 Task: Add a signature Joel Lee containing With gratitude and sincere wishes, Joel Lee to email address softage.8@softage.net and add a folder Blogging
Action: Mouse moved to (62, 119)
Screenshot: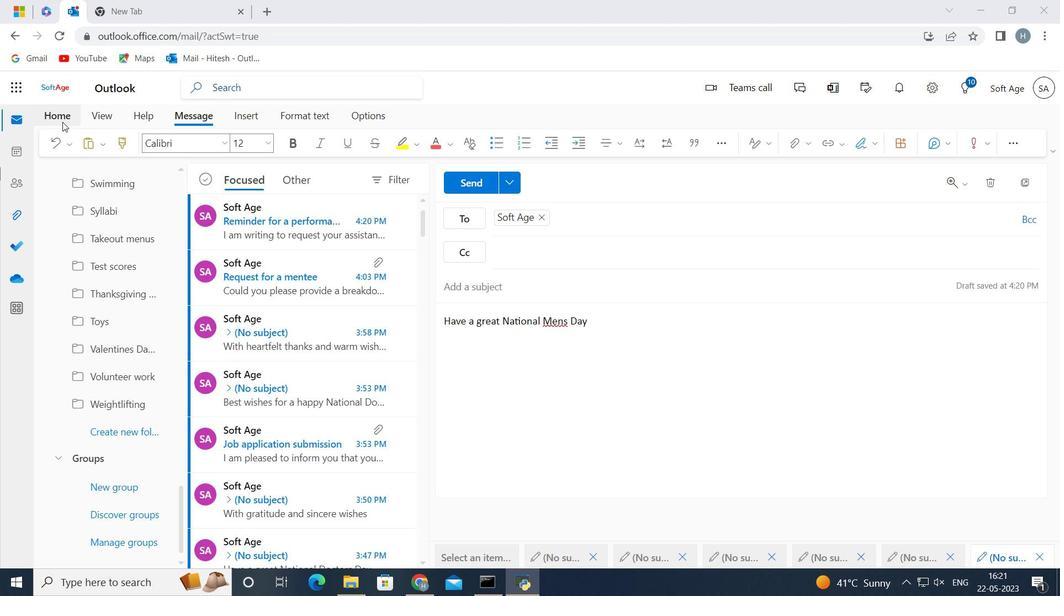 
Action: Mouse pressed left at (62, 119)
Screenshot: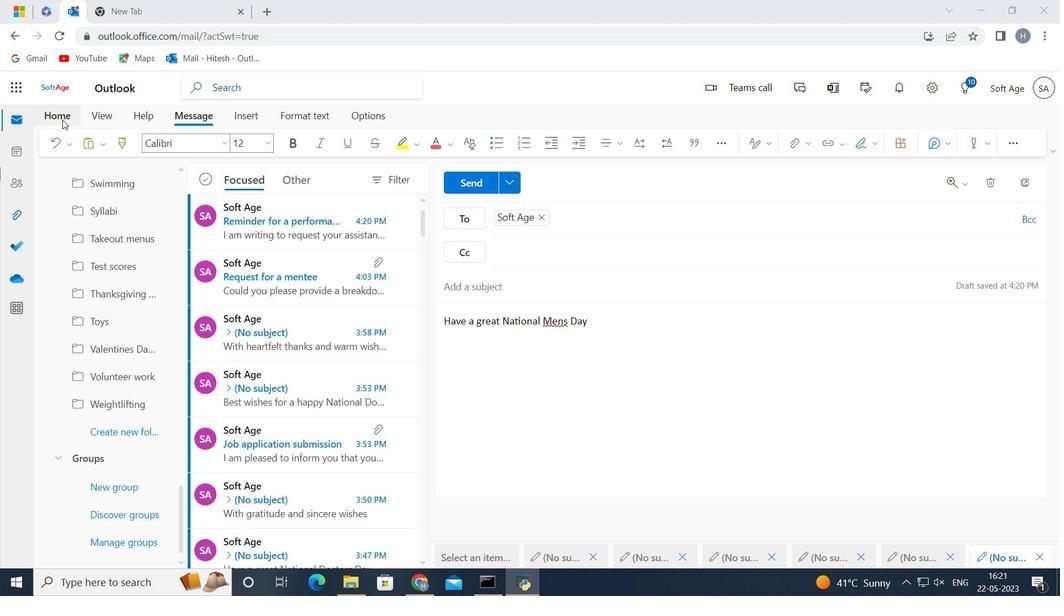 
Action: Mouse moved to (92, 145)
Screenshot: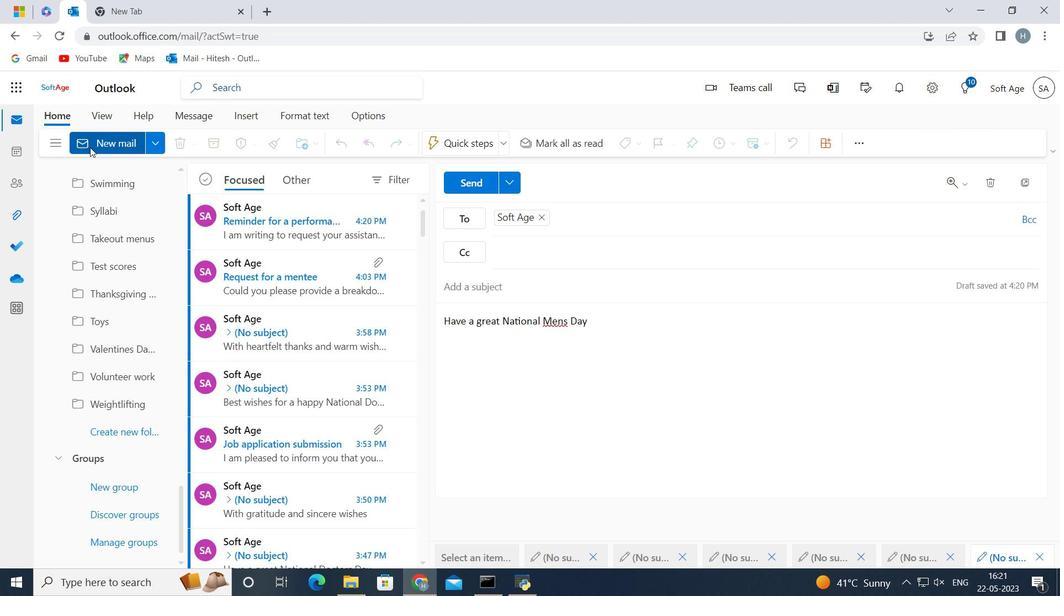 
Action: Mouse pressed left at (92, 145)
Screenshot: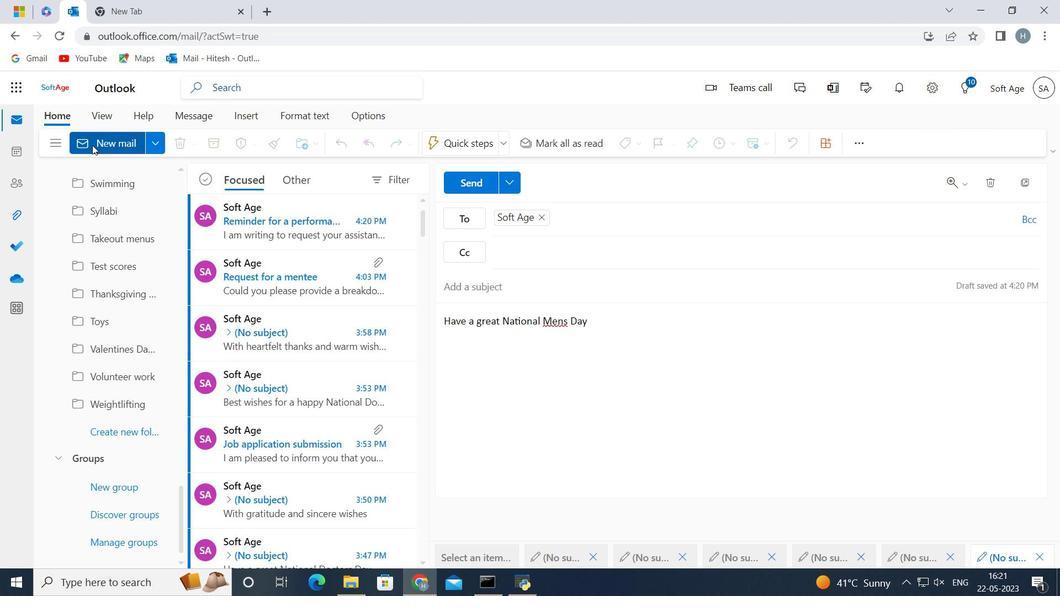 
Action: Mouse moved to (865, 143)
Screenshot: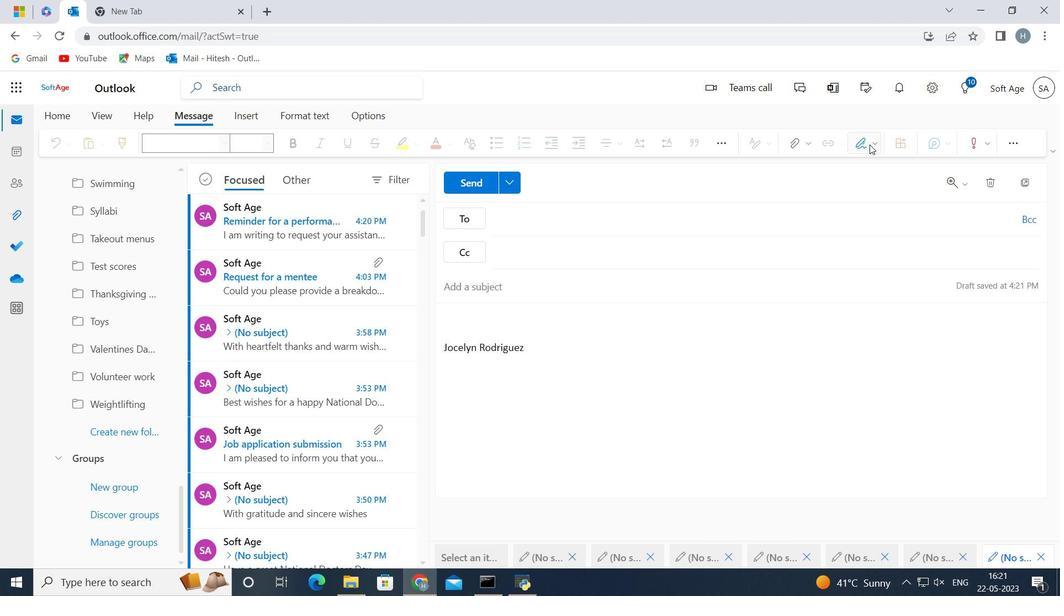 
Action: Mouse pressed left at (865, 143)
Screenshot: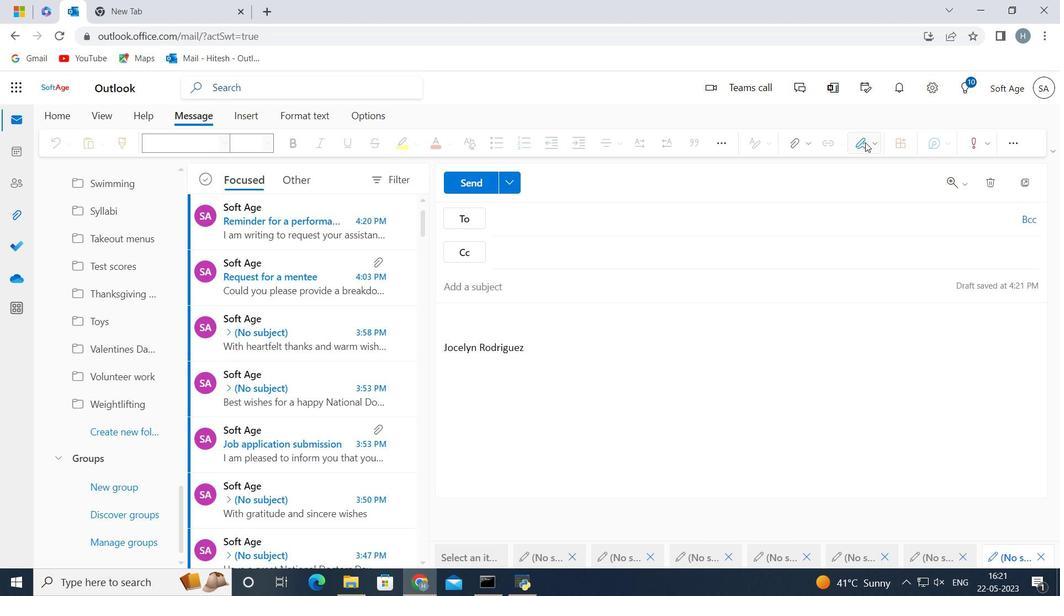
Action: Mouse moved to (833, 386)
Screenshot: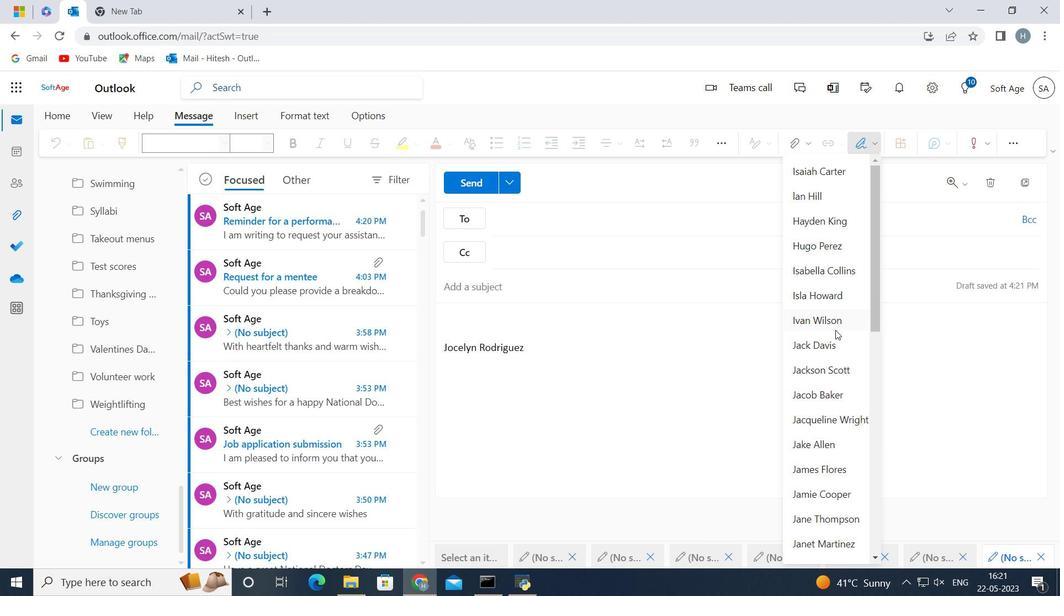 
Action: Mouse scrolled (833, 381) with delta (0, 0)
Screenshot: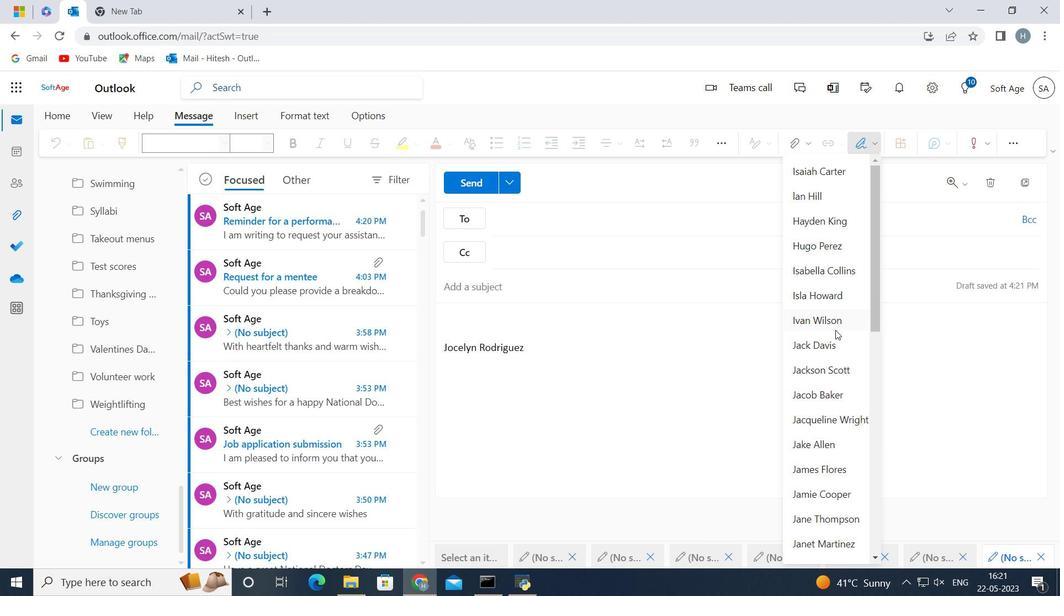 
Action: Mouse moved to (832, 392)
Screenshot: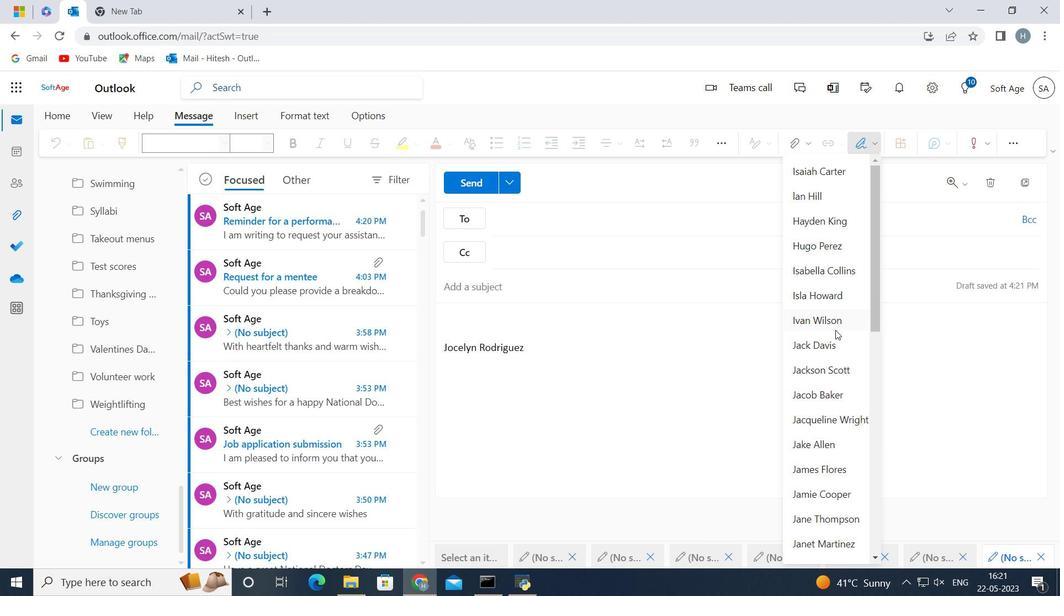 
Action: Mouse scrolled (832, 389) with delta (0, 0)
Screenshot: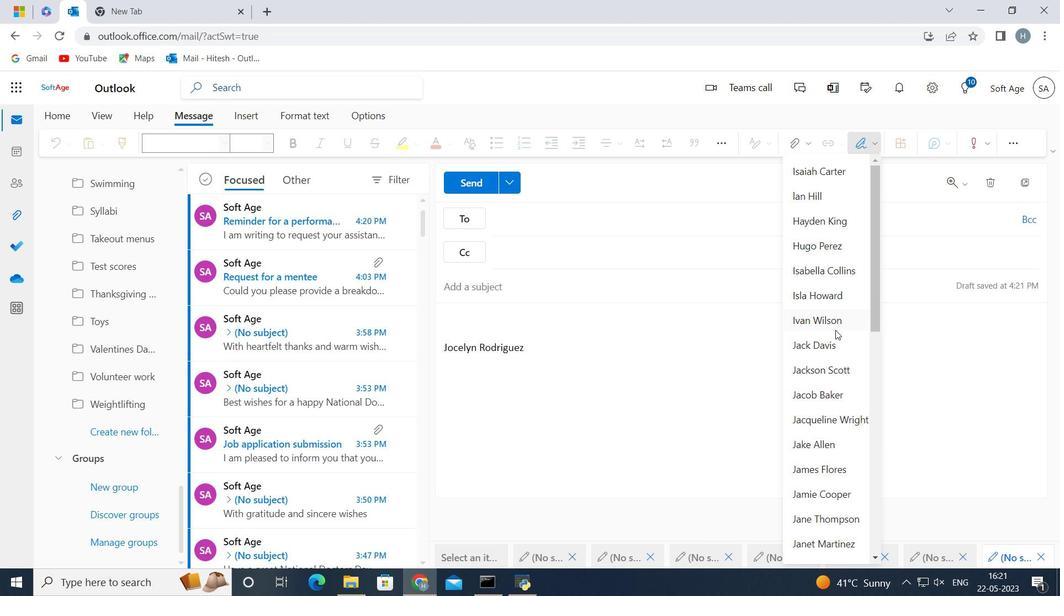 
Action: Mouse moved to (829, 406)
Screenshot: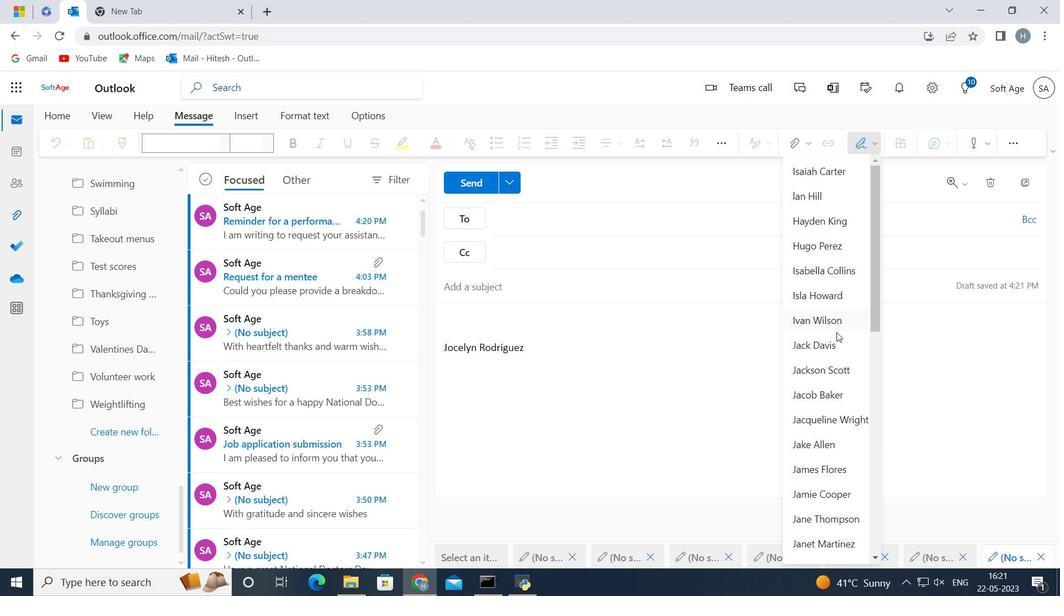 
Action: Mouse scrolled (831, 398) with delta (0, 0)
Screenshot: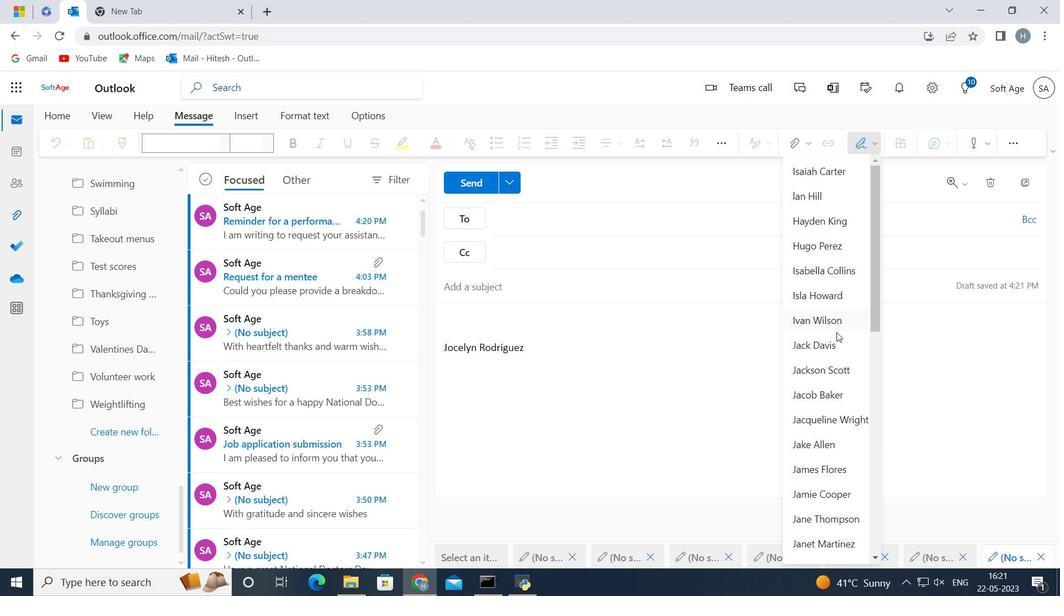 
Action: Mouse moved to (827, 411)
Screenshot: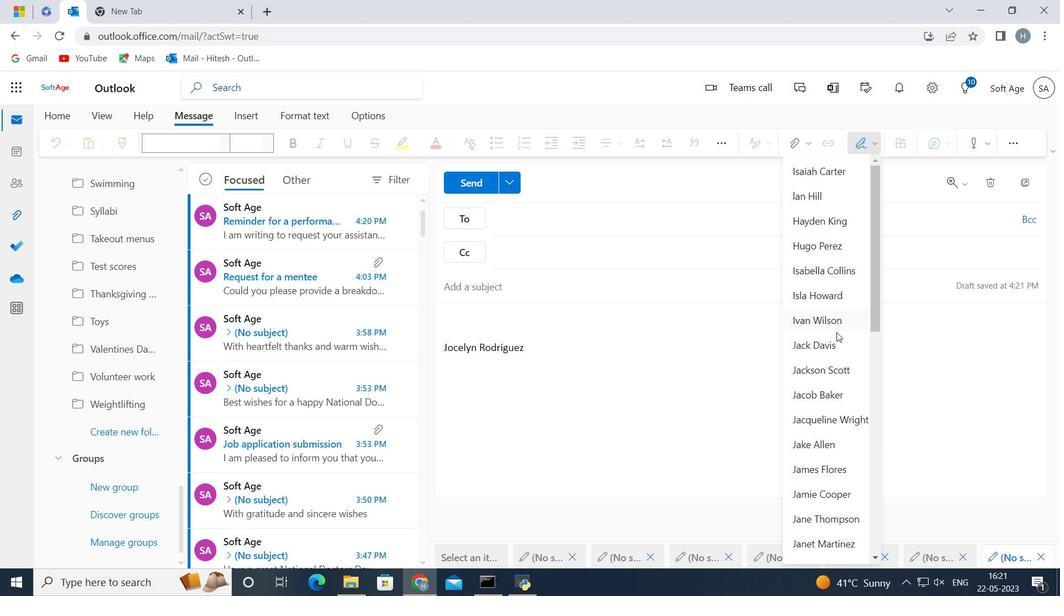 
Action: Mouse scrolled (829, 406) with delta (0, 0)
Screenshot: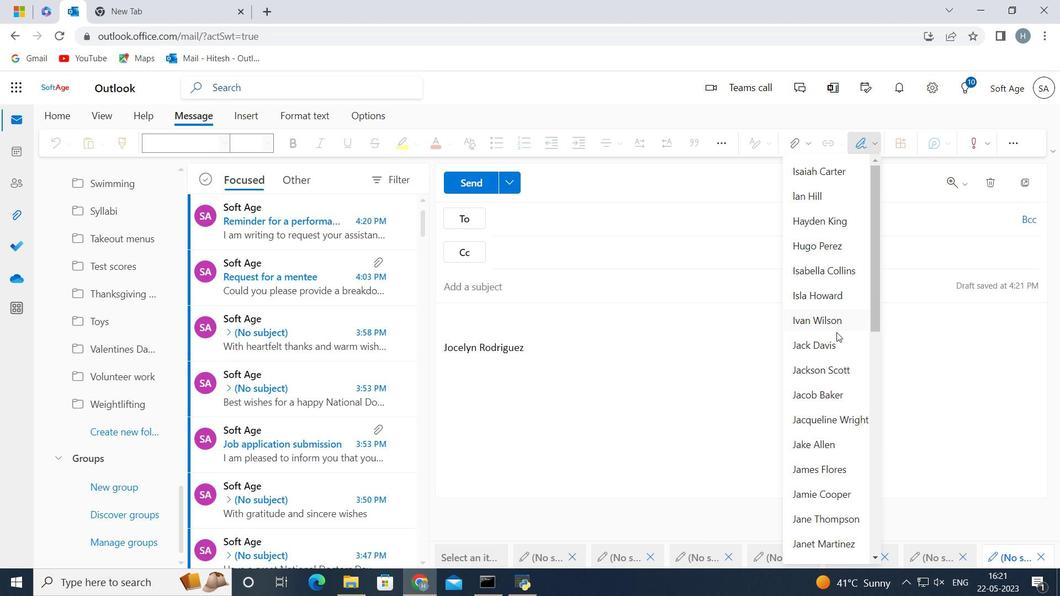 
Action: Mouse moved to (820, 438)
Screenshot: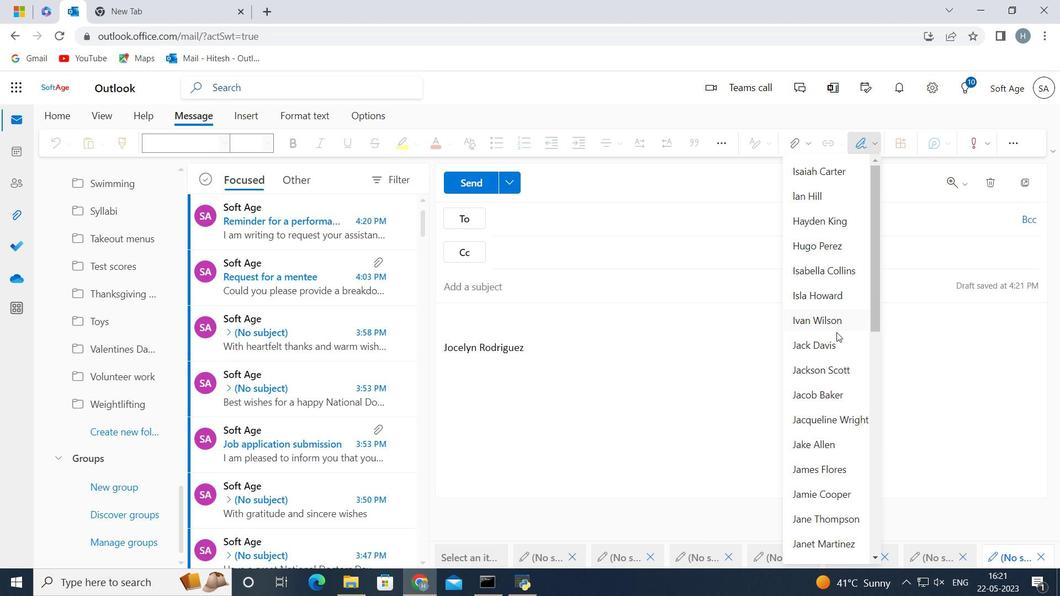 
Action: Mouse scrolled (826, 414) with delta (0, 0)
Screenshot: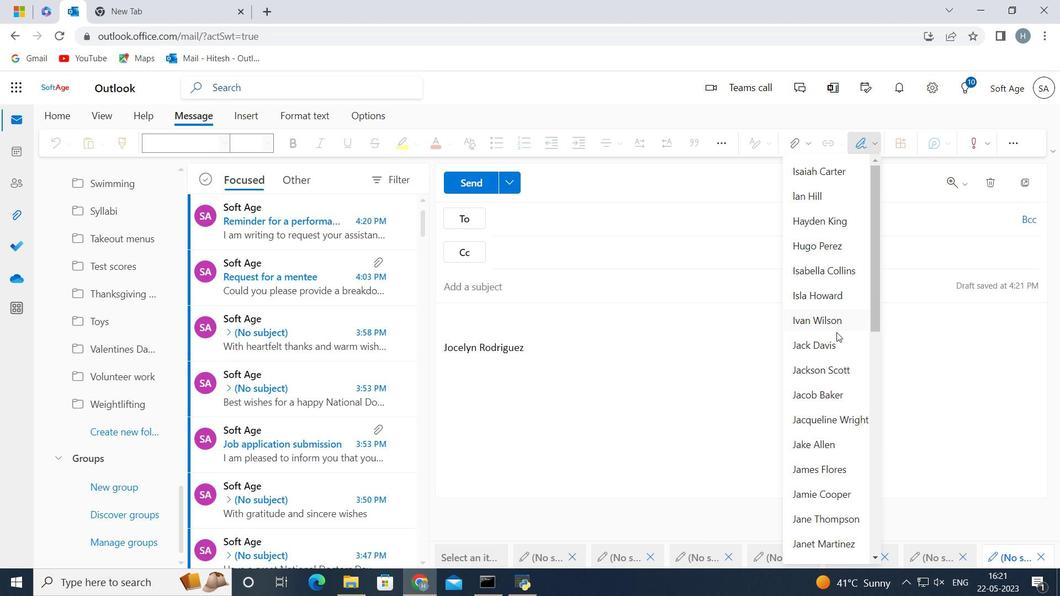 
Action: Mouse moved to (812, 496)
Screenshot: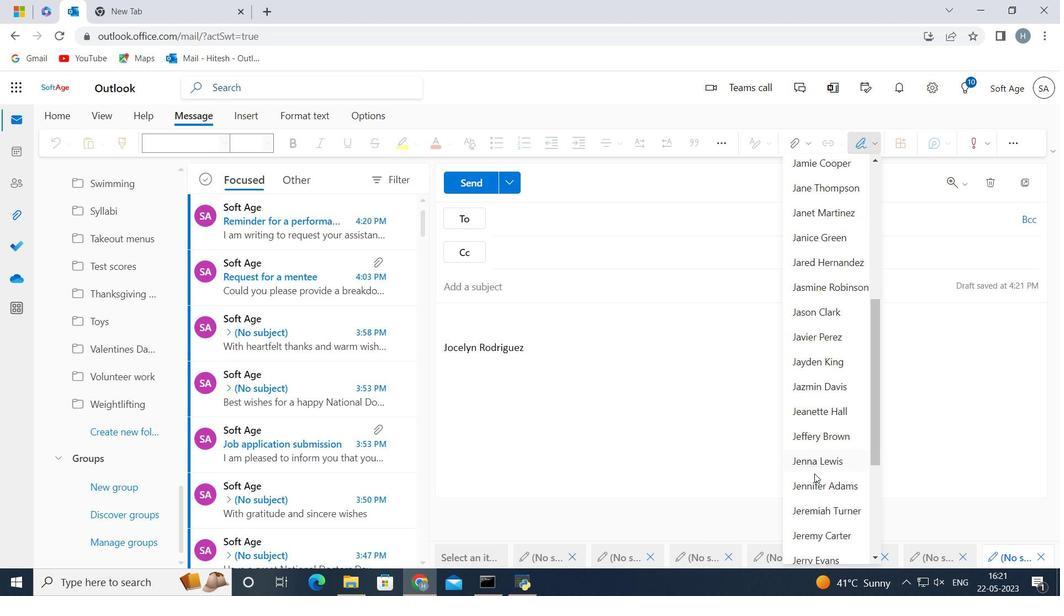 
Action: Mouse scrolled (812, 492) with delta (0, 0)
Screenshot: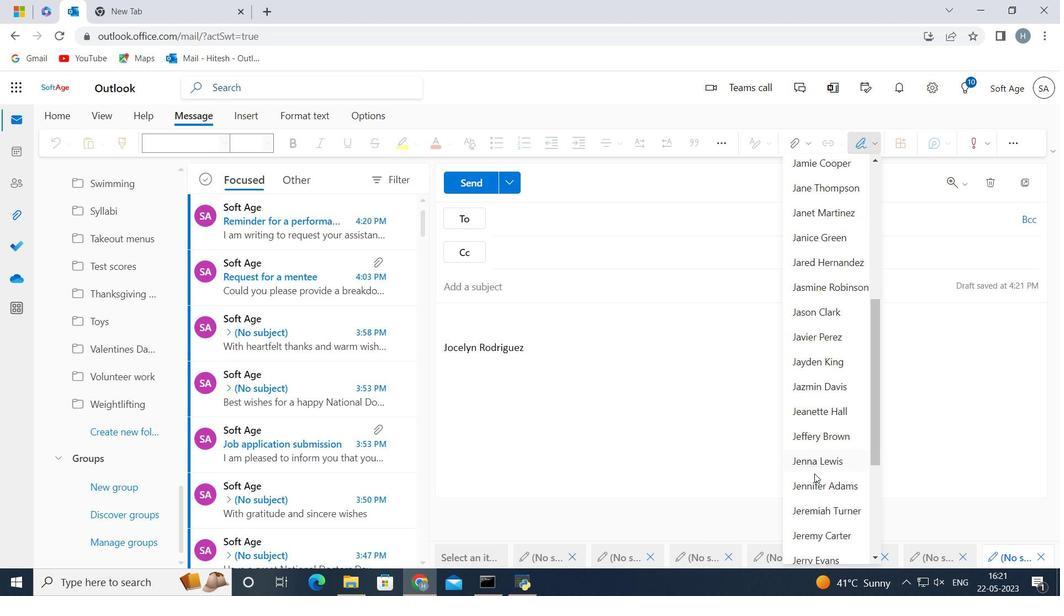 
Action: Mouse moved to (812, 499)
Screenshot: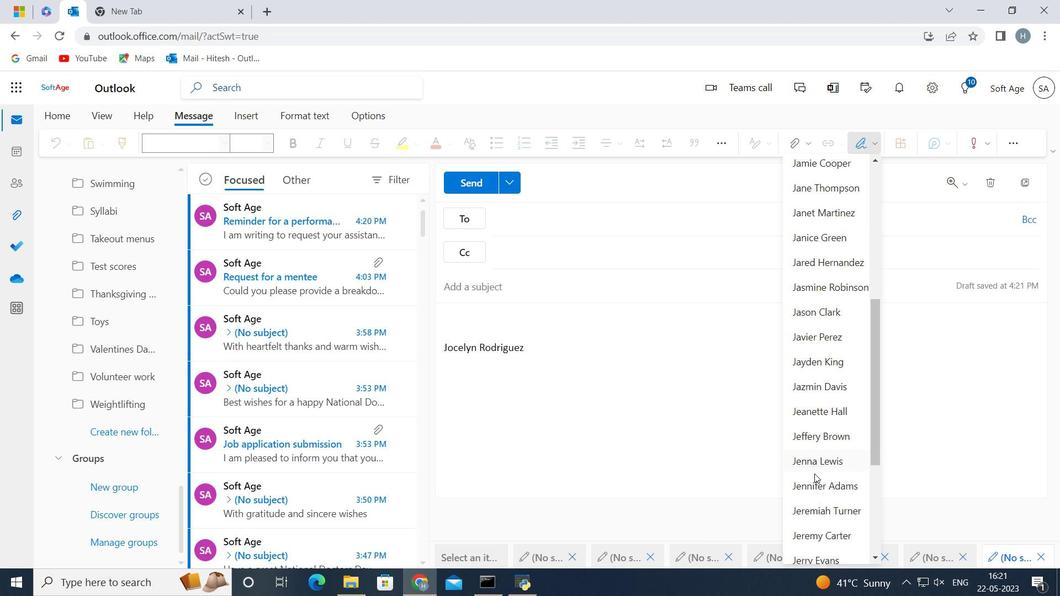 
Action: Mouse scrolled (812, 497) with delta (0, 0)
Screenshot: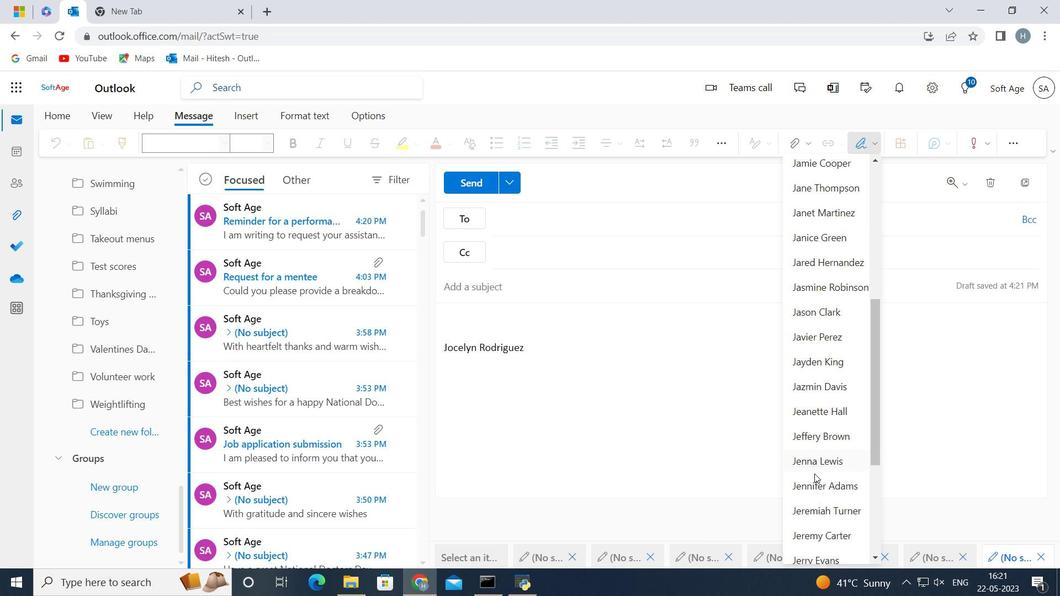 
Action: Mouse moved to (812, 502)
Screenshot: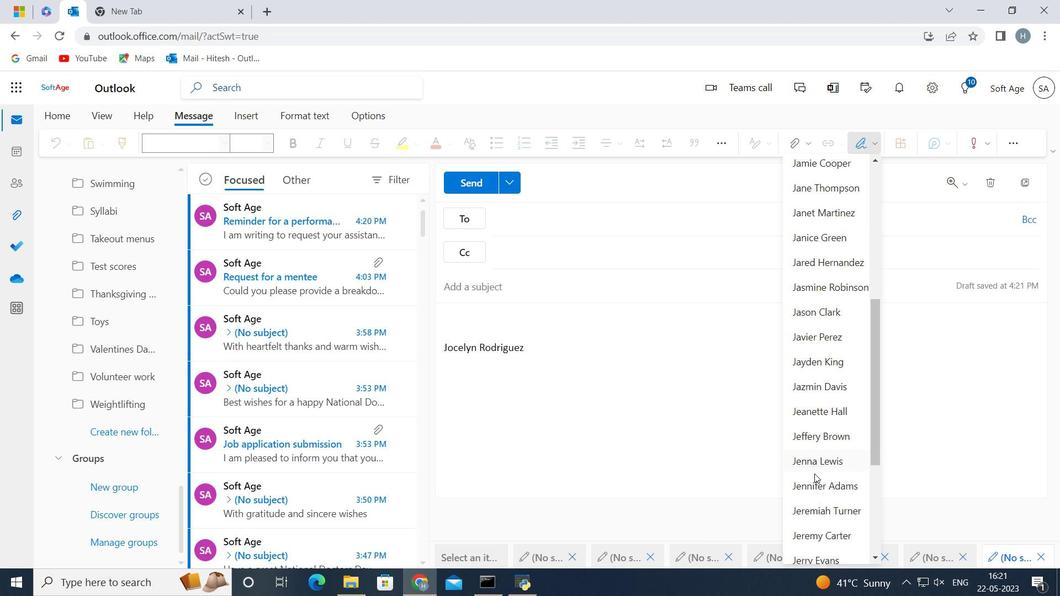 
Action: Mouse scrolled (812, 500) with delta (0, 0)
Screenshot: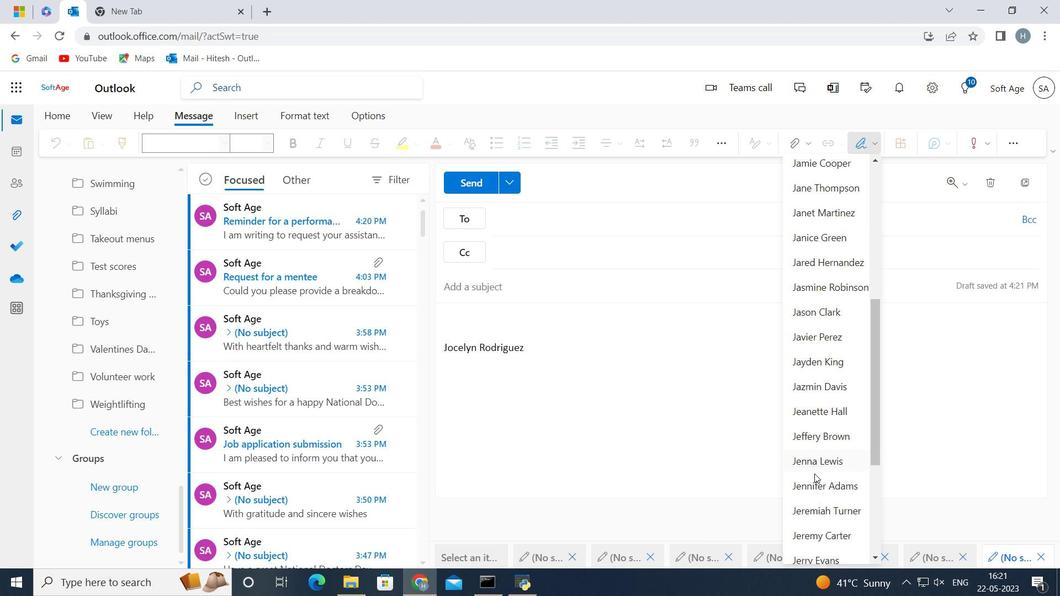 
Action: Mouse moved to (812, 503)
Screenshot: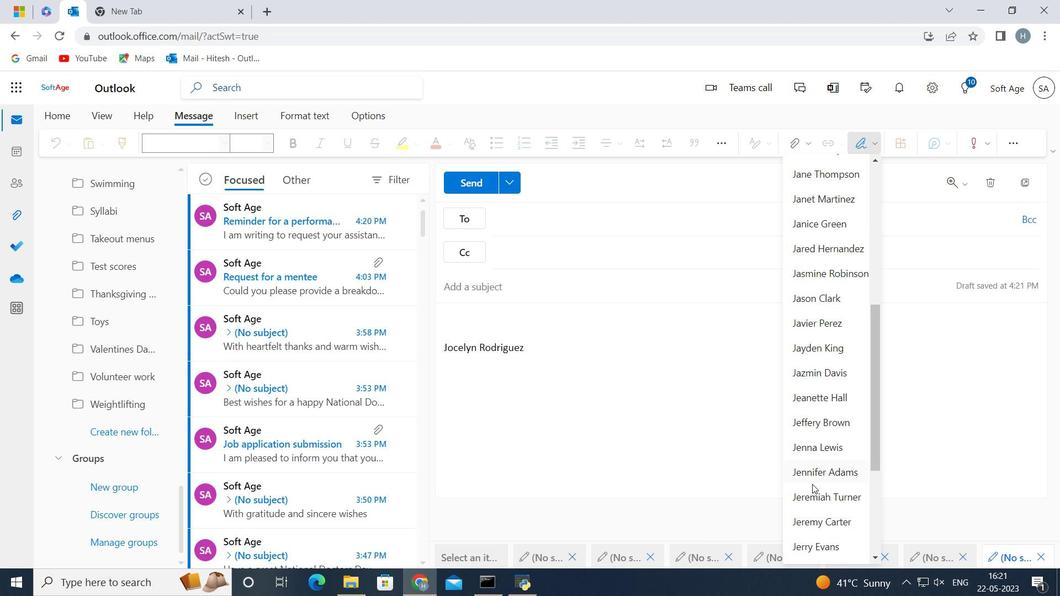 
Action: Mouse scrolled (812, 500) with delta (0, 0)
Screenshot: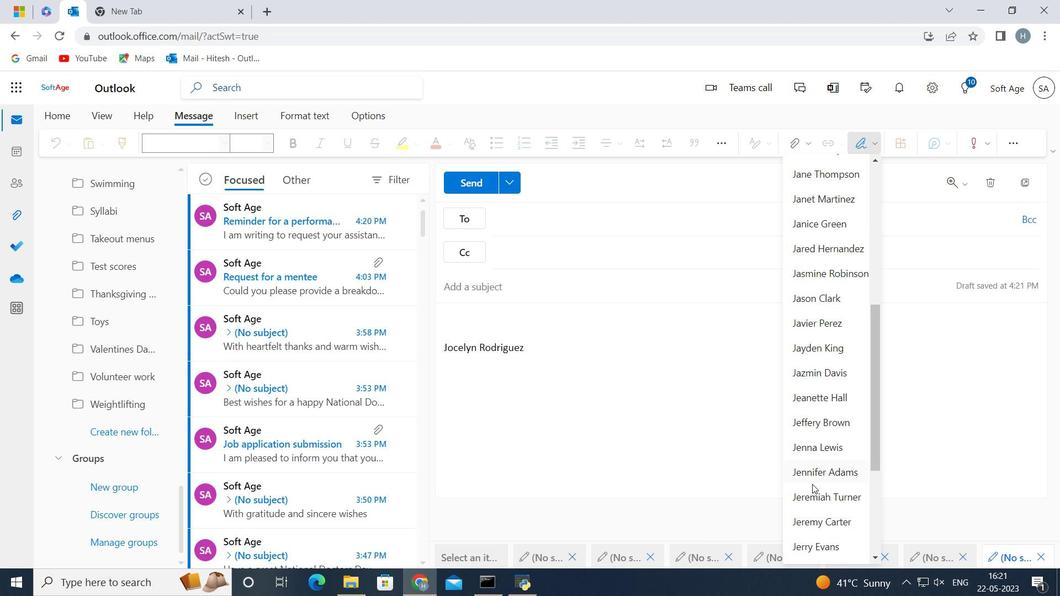 
Action: Mouse moved to (812, 503)
Screenshot: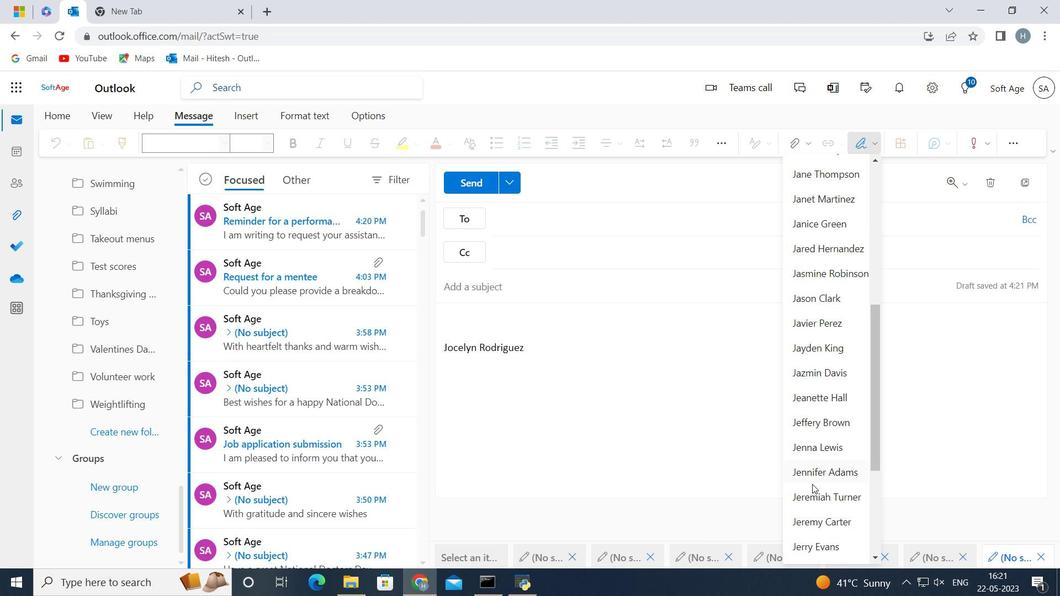 
Action: Mouse scrolled (812, 501) with delta (0, 0)
Screenshot: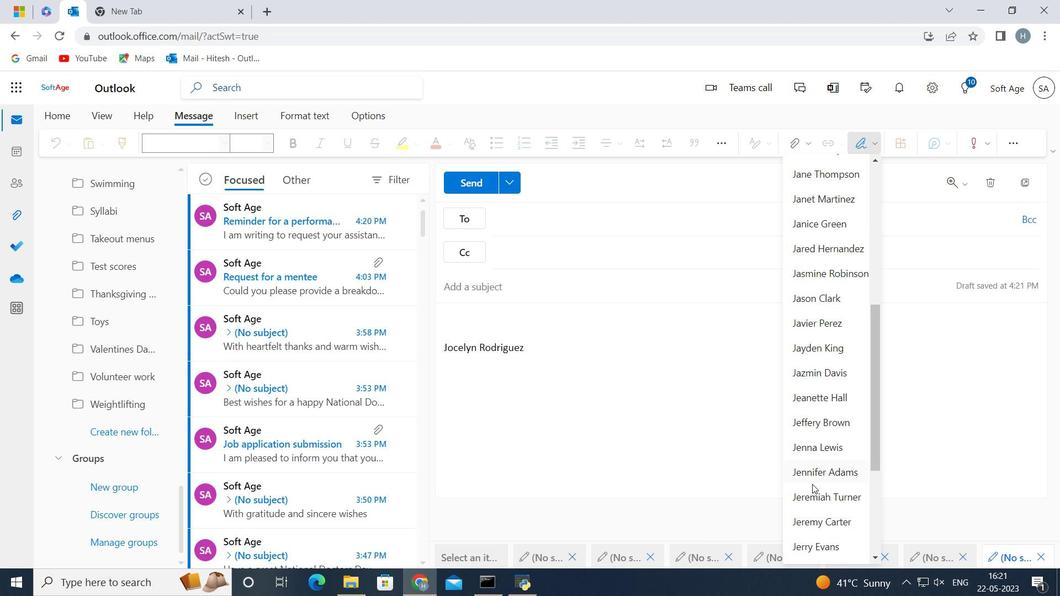 
Action: Mouse moved to (811, 506)
Screenshot: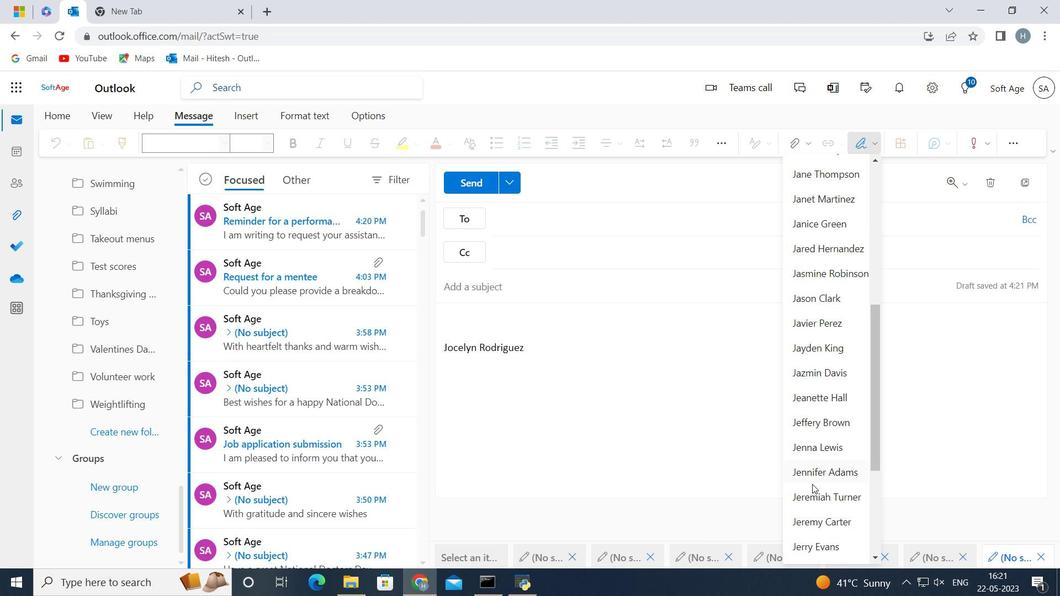 
Action: Mouse scrolled (812, 503) with delta (0, 0)
Screenshot: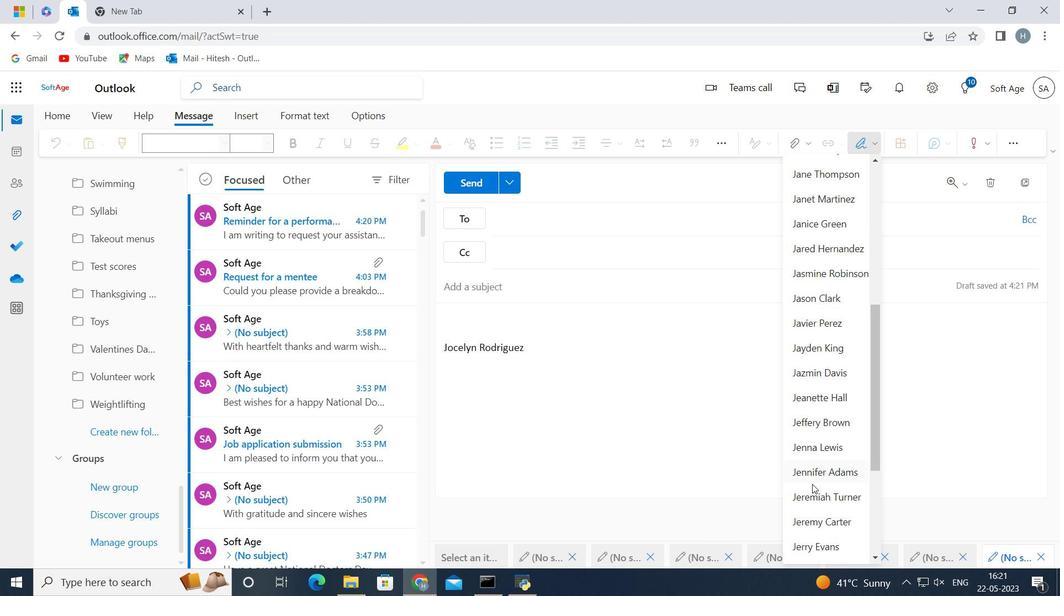 
Action: Mouse moved to (811, 524)
Screenshot: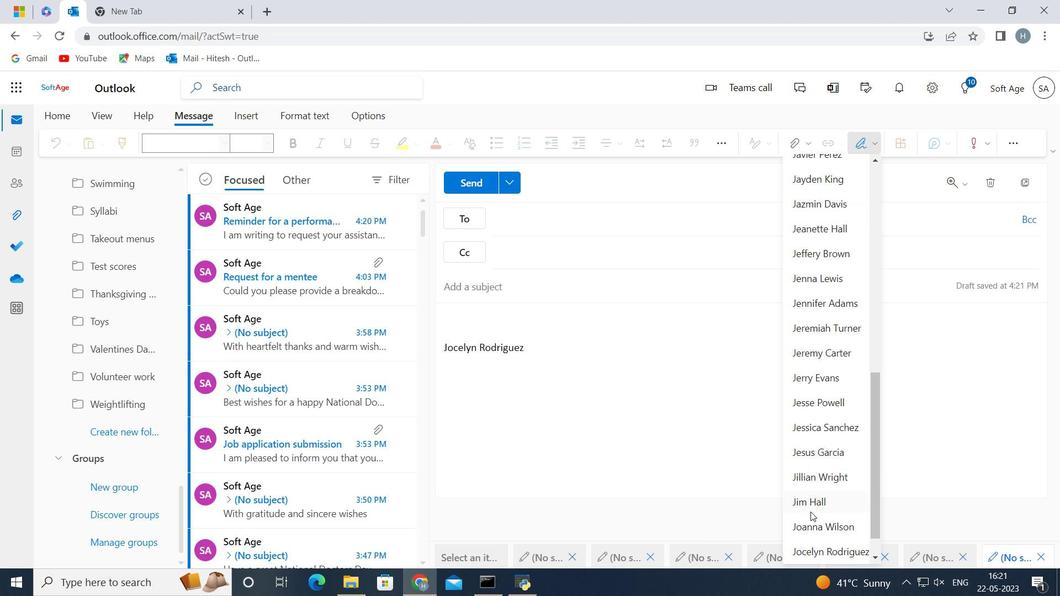 
Action: Mouse scrolled (811, 522) with delta (0, 0)
Screenshot: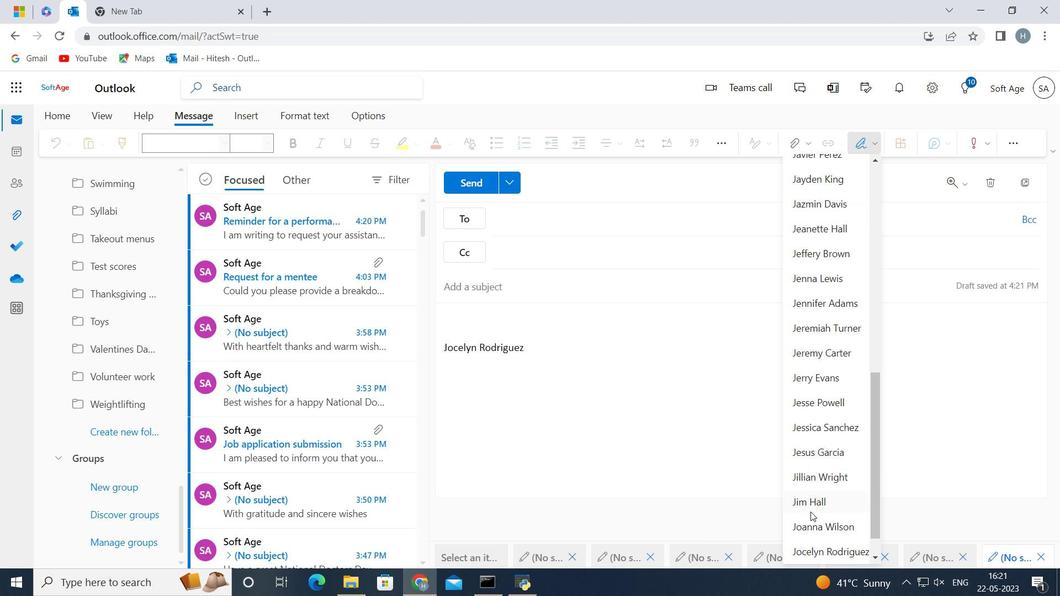 
Action: Mouse moved to (811, 525)
Screenshot: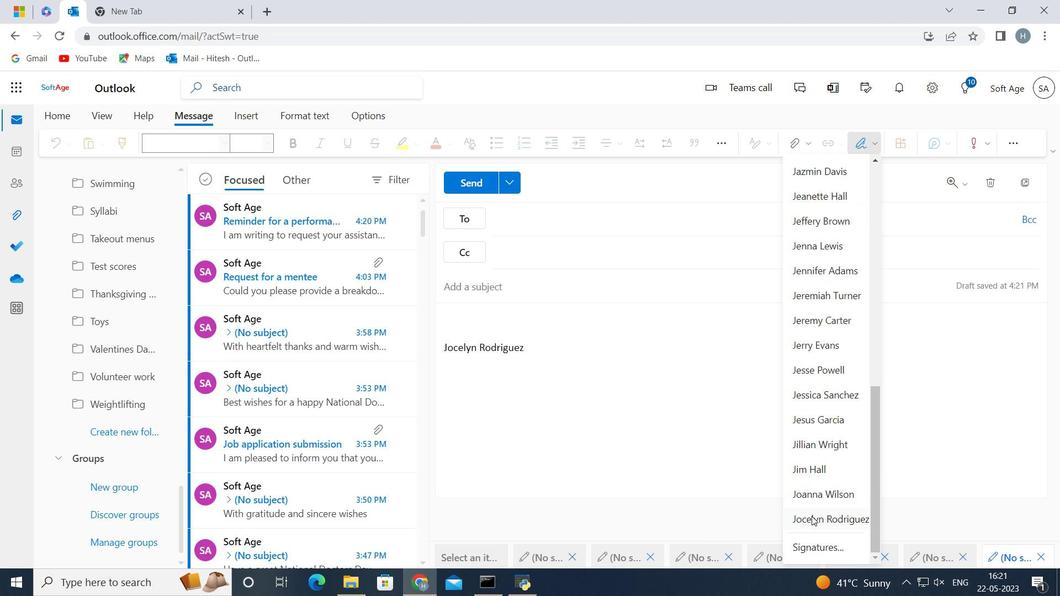 
Action: Mouse scrolled (811, 524) with delta (0, 0)
Screenshot: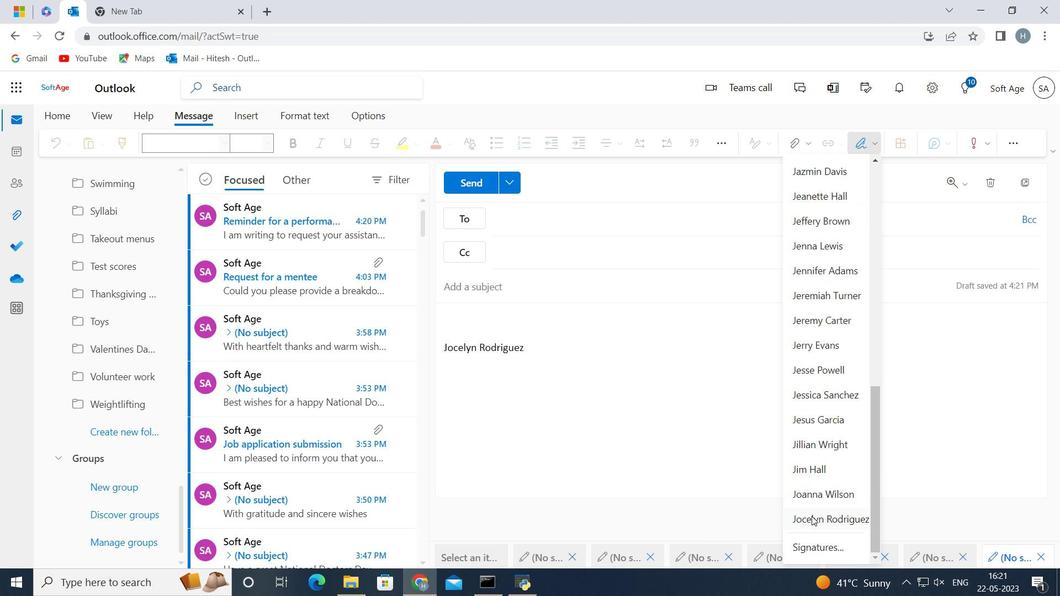 
Action: Mouse moved to (812, 527)
Screenshot: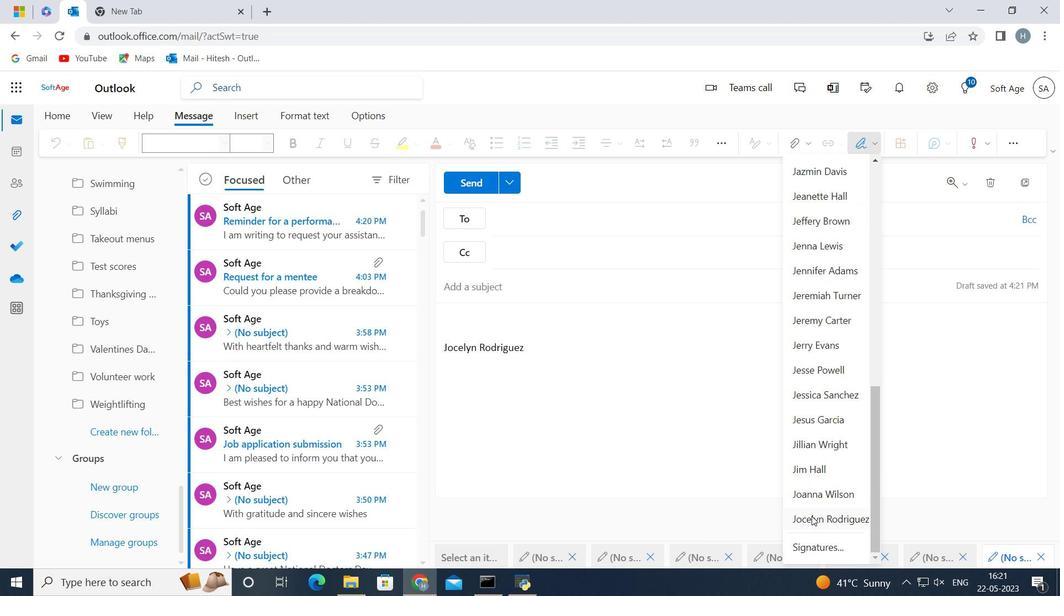 
Action: Mouse scrolled (811, 525) with delta (0, 0)
Screenshot: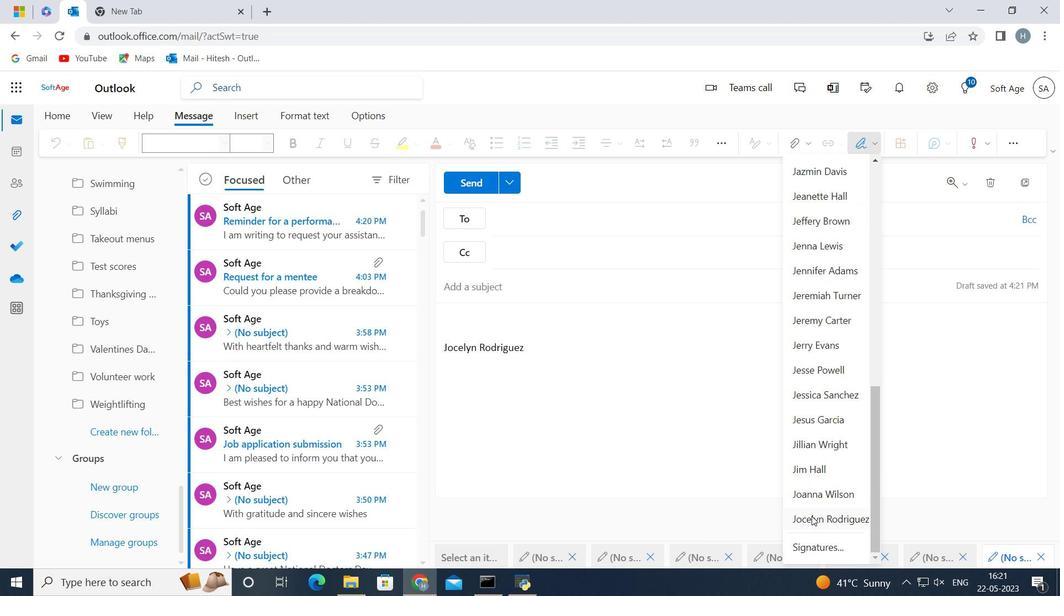 
Action: Mouse scrolled (812, 527) with delta (0, 0)
Screenshot: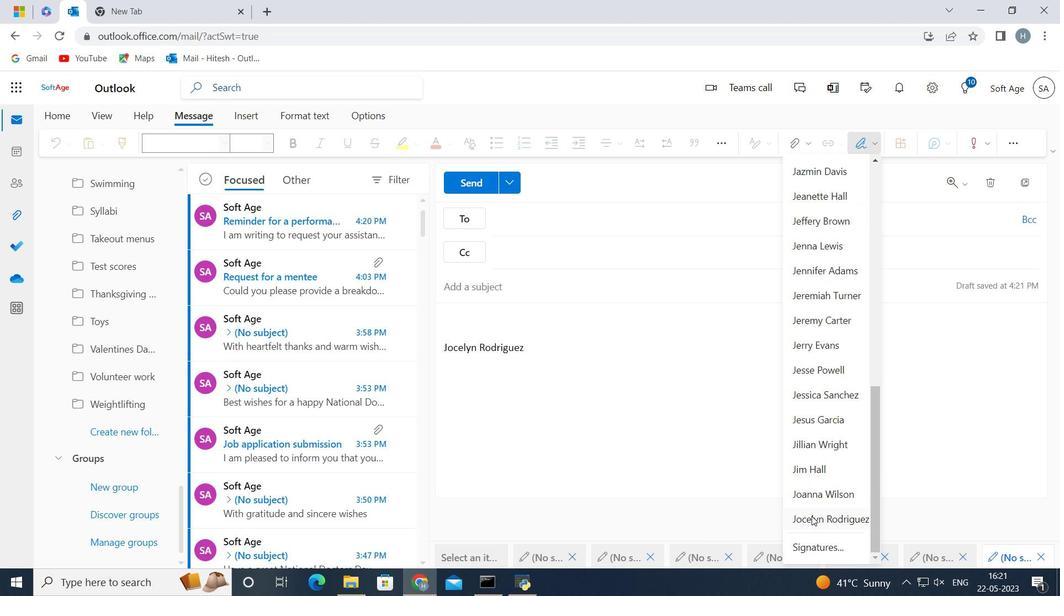 
Action: Mouse moved to (812, 528)
Screenshot: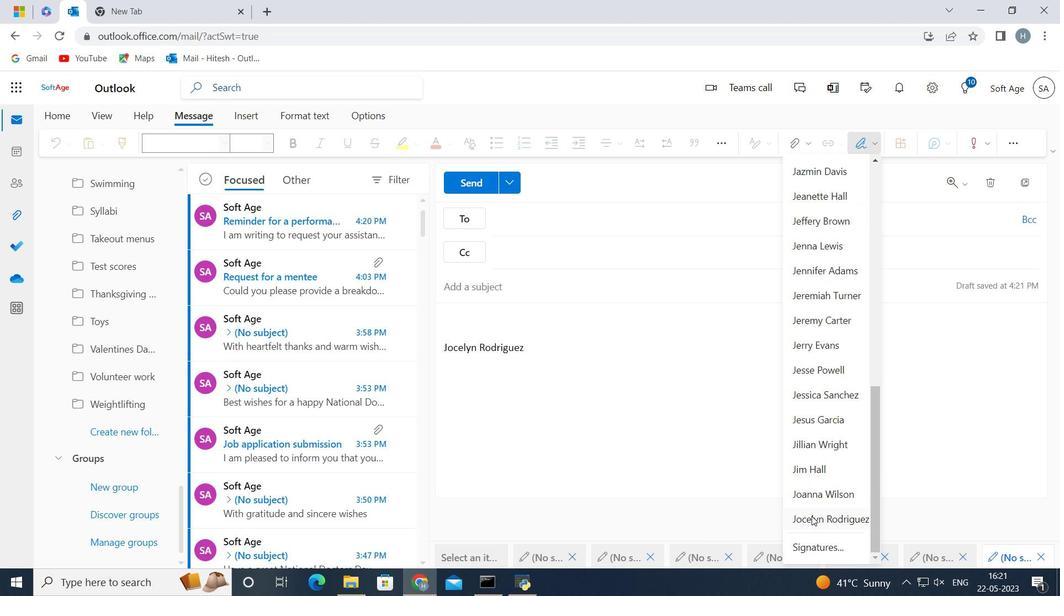 
Action: Mouse scrolled (812, 527) with delta (0, 0)
Screenshot: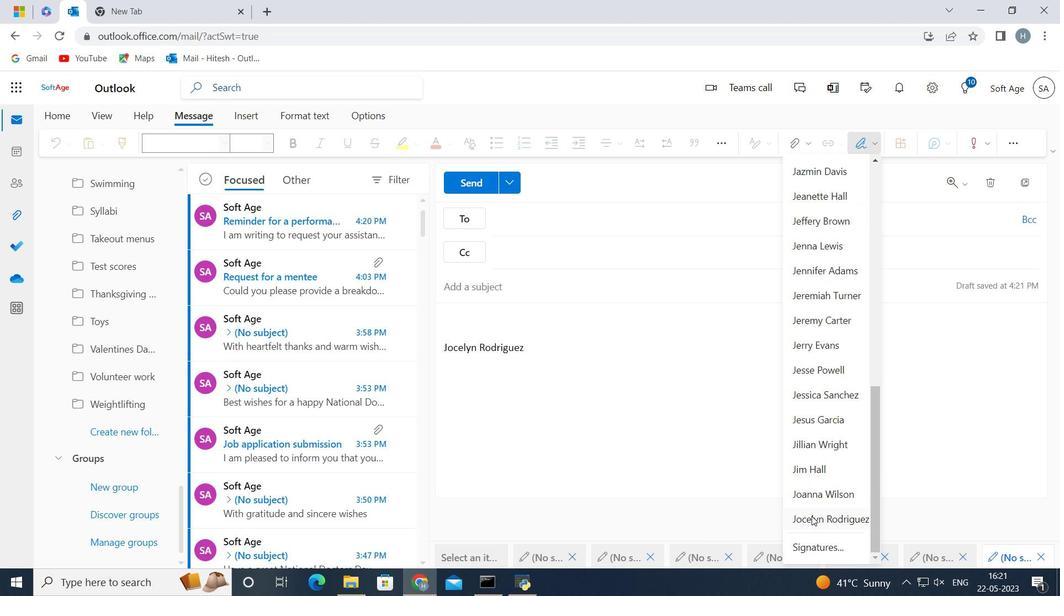 
Action: Mouse moved to (816, 542)
Screenshot: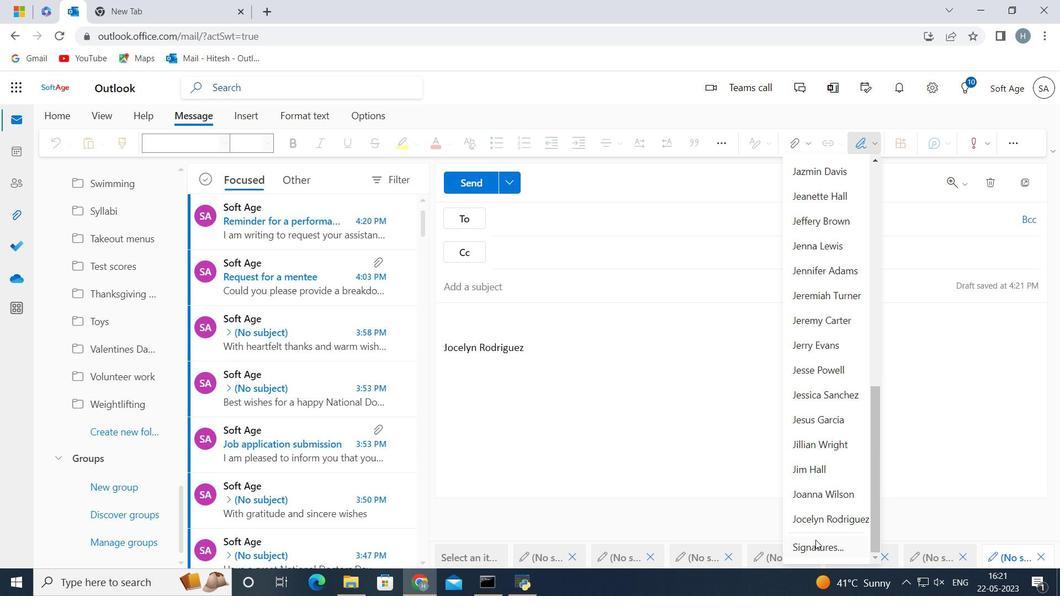 
Action: Mouse pressed left at (816, 542)
Screenshot: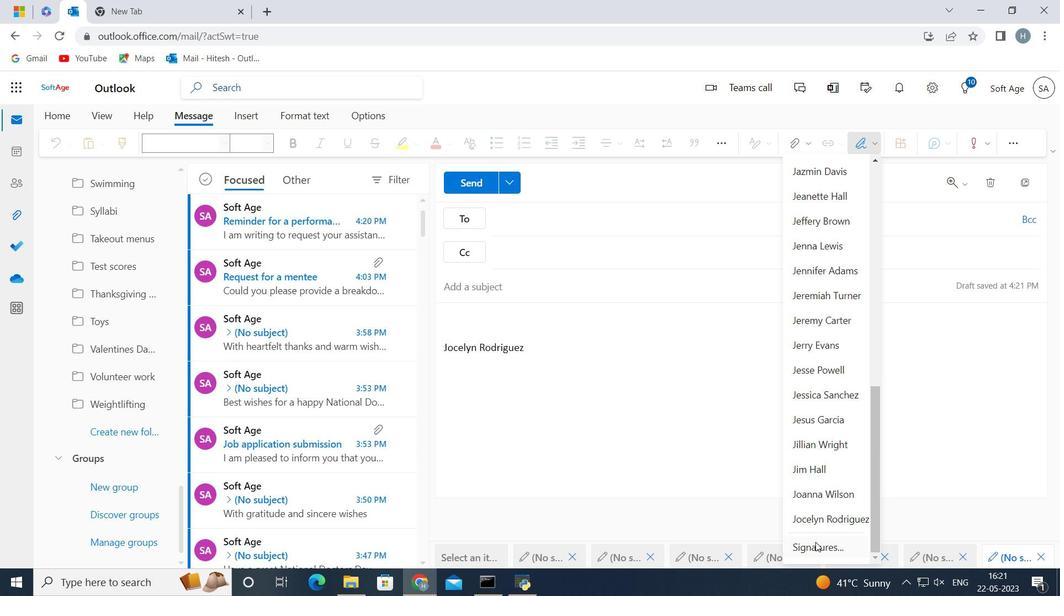 
Action: Mouse moved to (734, 255)
Screenshot: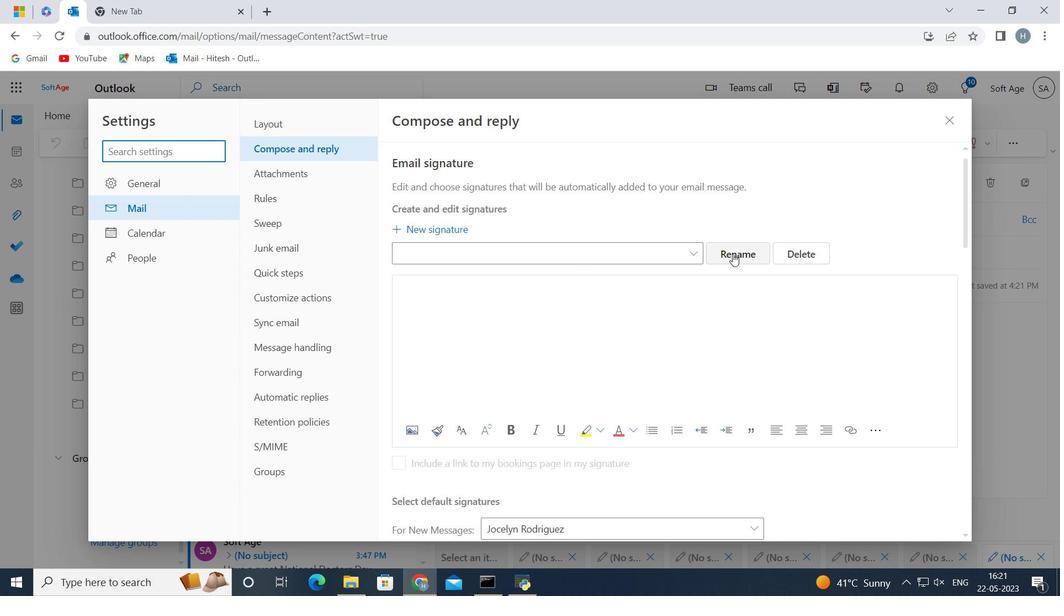 
Action: Mouse pressed left at (734, 255)
Screenshot: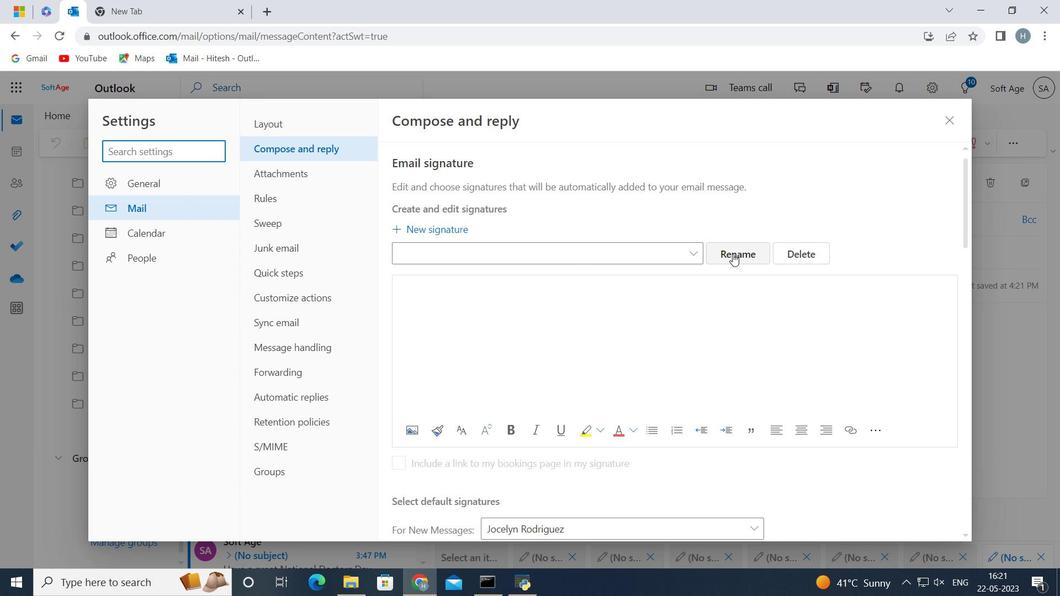 
Action: Mouse moved to (690, 252)
Screenshot: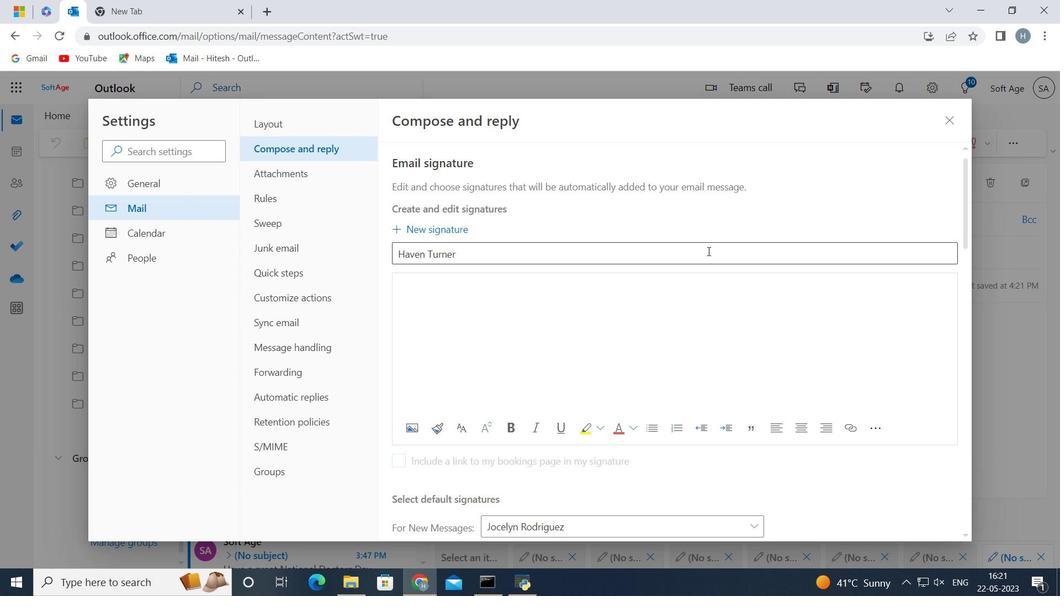 
Action: Mouse pressed left at (690, 252)
Screenshot: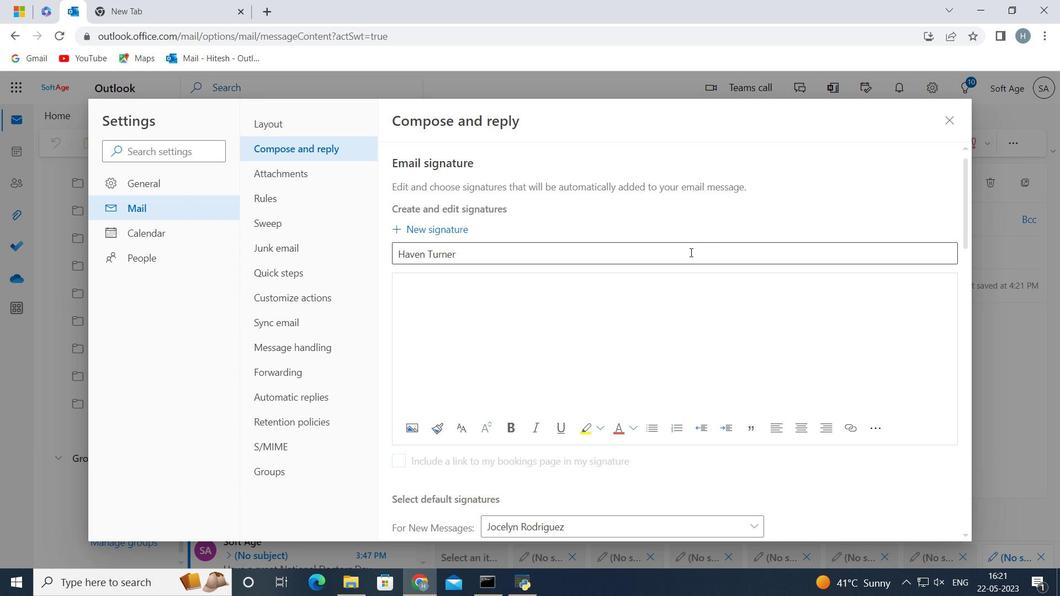 
Action: Key pressed <Key.backspace><Key.backspace><Key.backspace><Key.backspace><Key.backspace><Key.backspace><Key.backspace><Key.backspace><Key.backspace><Key.backspace><Key.backspace><Key.backspace><Key.backspace><Key.backspace><Key.backspace><Key.backspace><Key.backspace><Key.backspace><Key.backspace><Key.backspace><Key.backspace><Key.backspace><Key.backspace><Key.backspace><Key.backspace><Key.backspace><Key.backspace><Key.backspace><Key.backspace><Key.backspace><Key.backspace><Key.backspace><Key.backspace><Key.backspace><Key.shift><Key.shift><Key.shift><Key.shift><Key.shift><Key.shift><Key.shift>Joel<Key.space><Key.shift><Key.shift><Key.shift>Lee<Key.space>
Screenshot: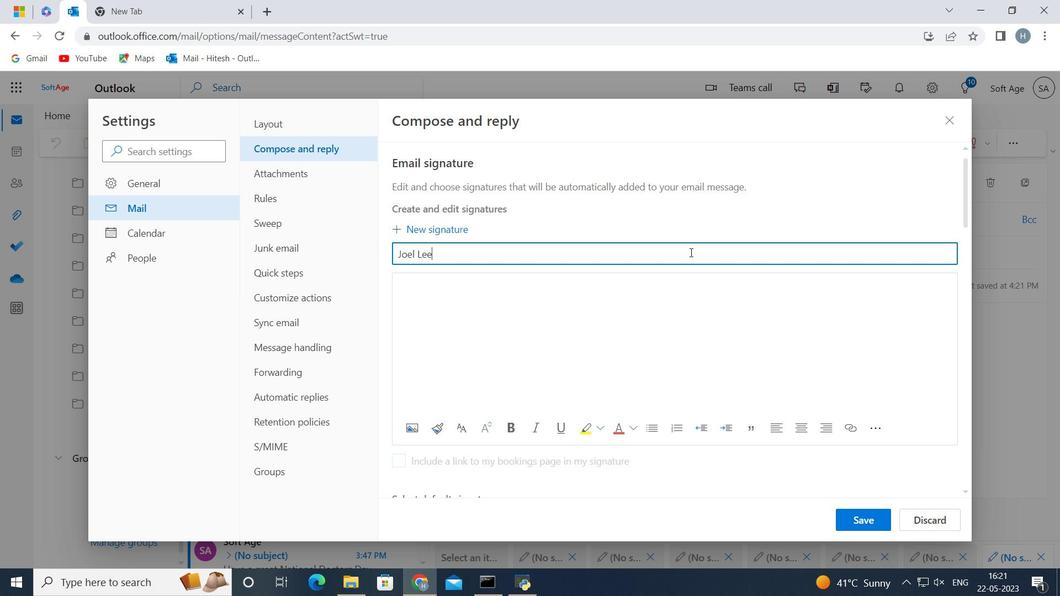 
Action: Mouse moved to (496, 298)
Screenshot: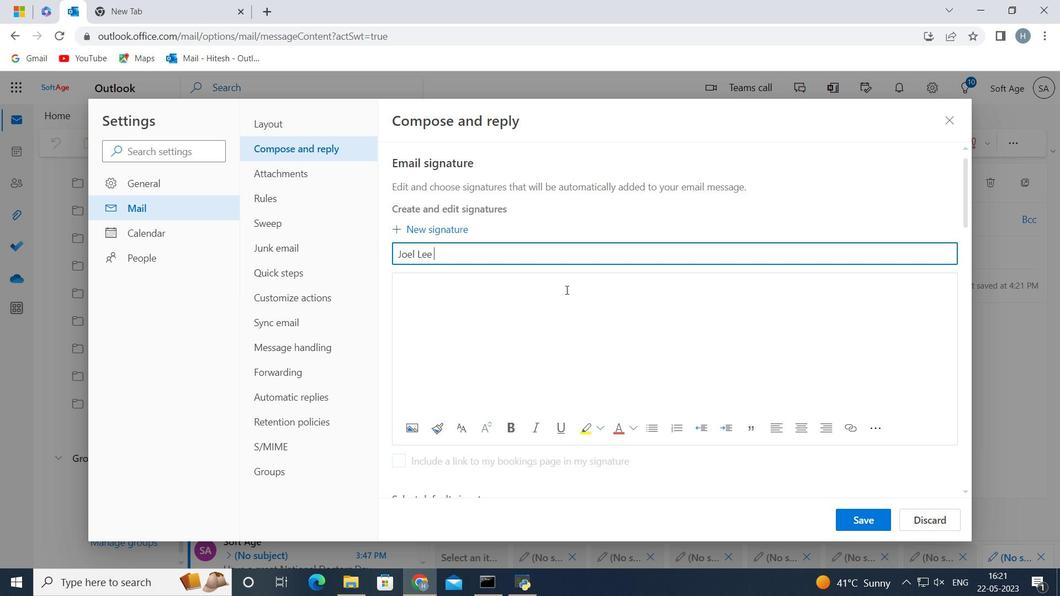 
Action: Mouse pressed left at (496, 298)
Screenshot: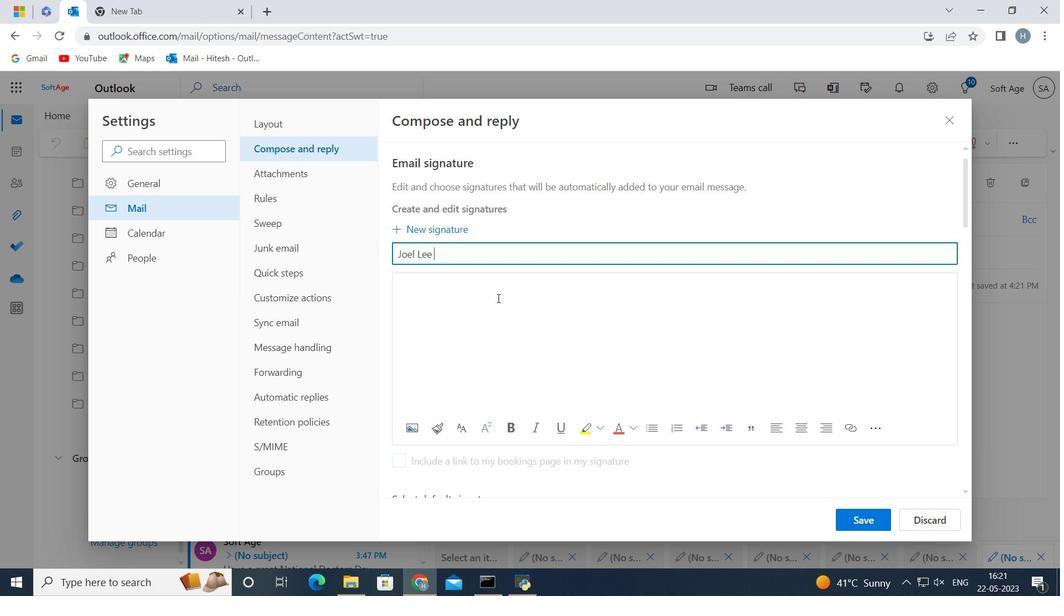 
Action: Key pressed <Key.shift><Key.shift><Key.shift>Joel<Key.space><Key.shift>Lee
Screenshot: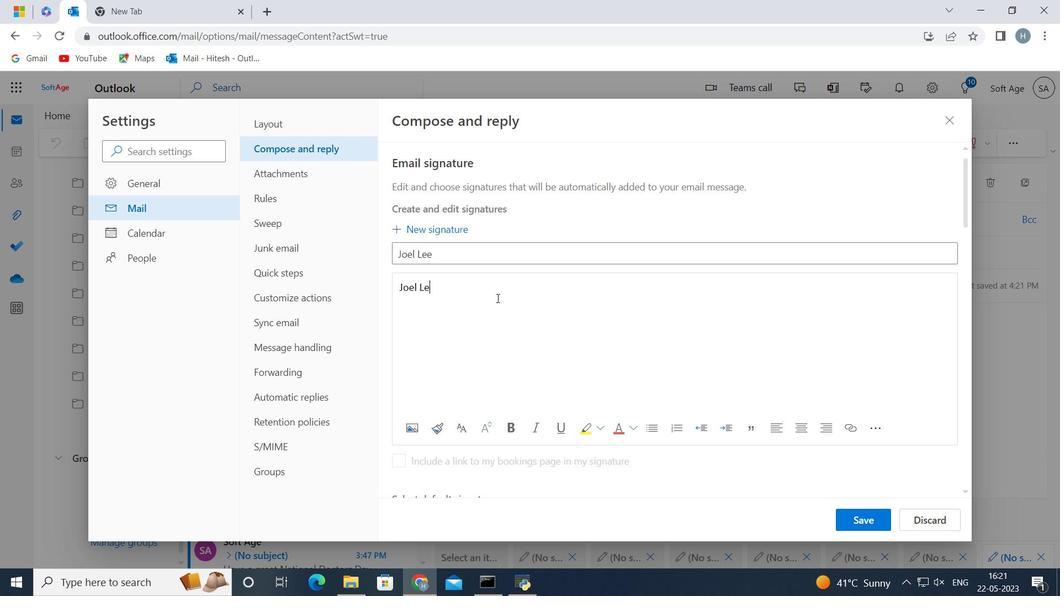 
Action: Mouse moved to (863, 518)
Screenshot: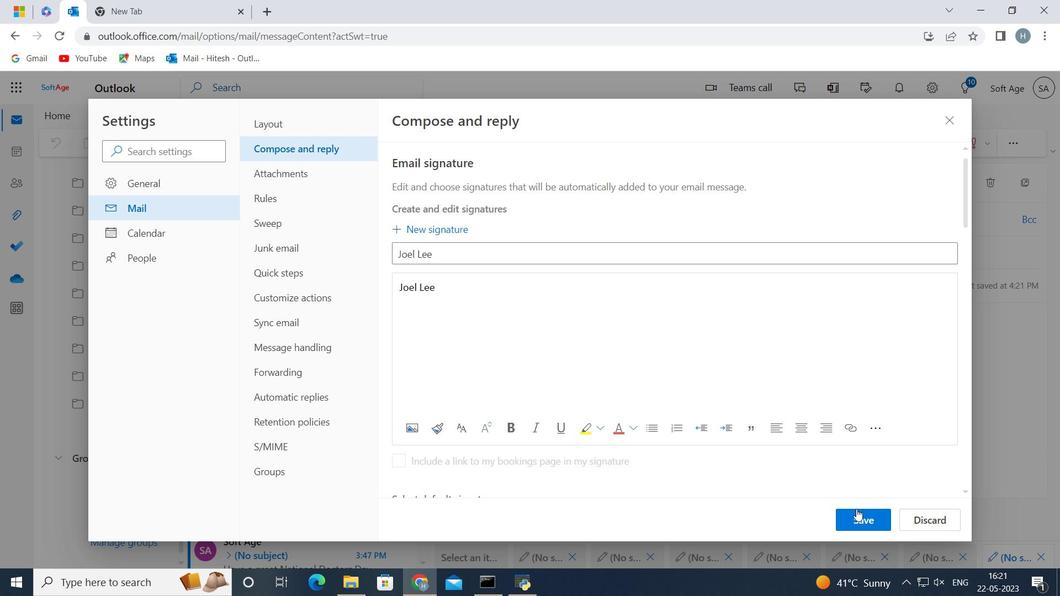 
Action: Mouse pressed left at (863, 518)
Screenshot: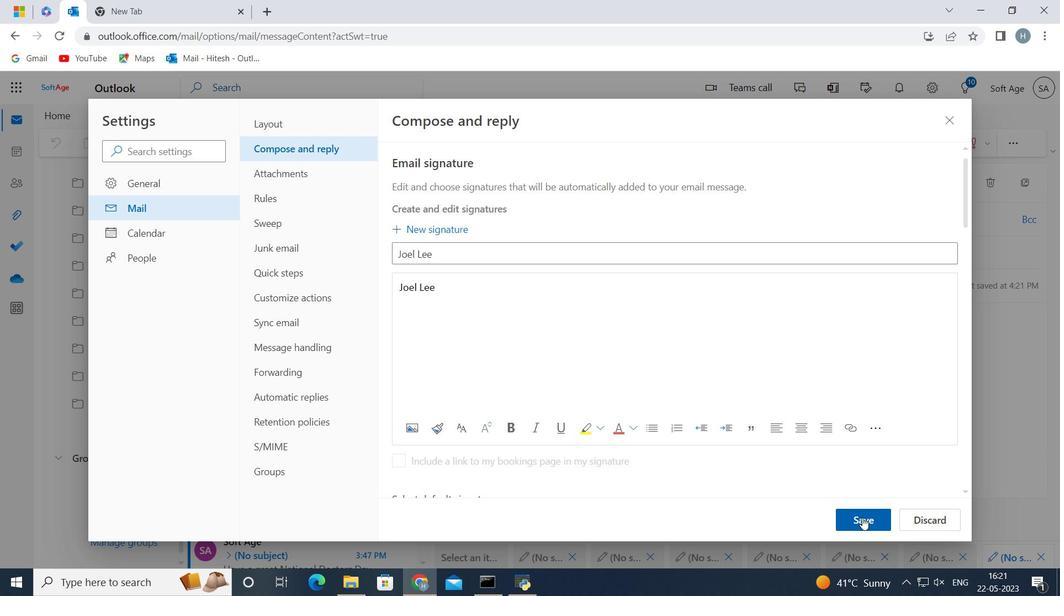 
Action: Mouse moved to (710, 338)
Screenshot: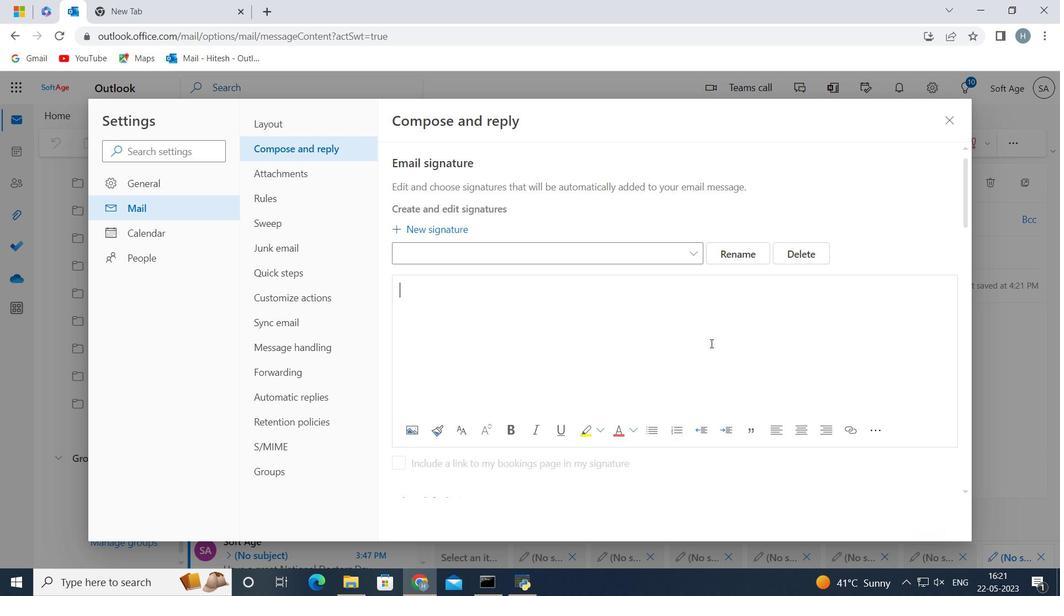 
Action: Mouse scrolled (710, 337) with delta (0, 0)
Screenshot: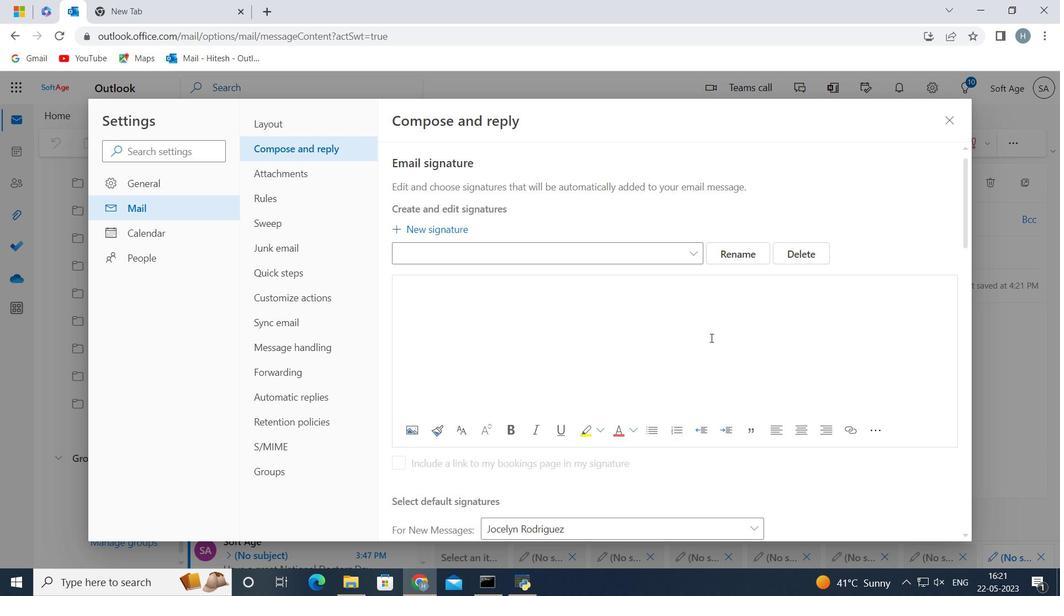 
Action: Mouse scrolled (710, 337) with delta (0, 0)
Screenshot: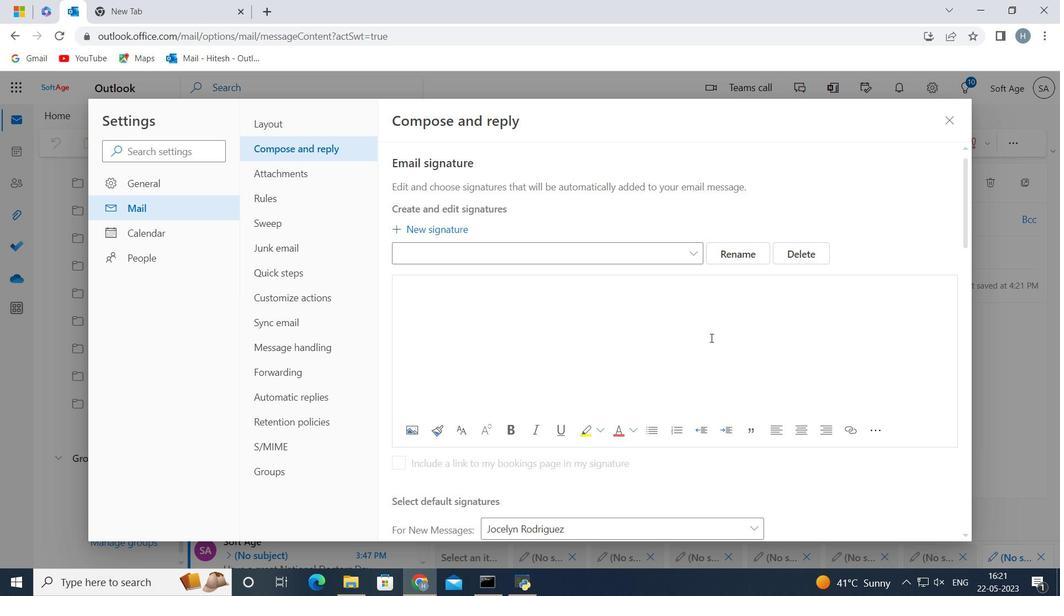 
Action: Mouse moved to (710, 337)
Screenshot: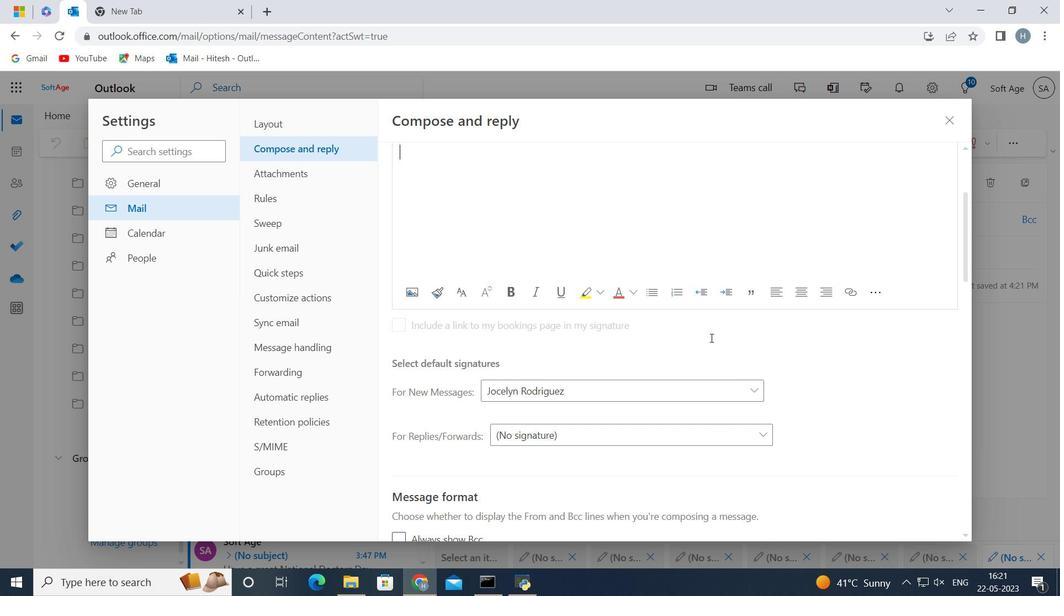 
Action: Mouse scrolled (710, 336) with delta (0, 0)
Screenshot: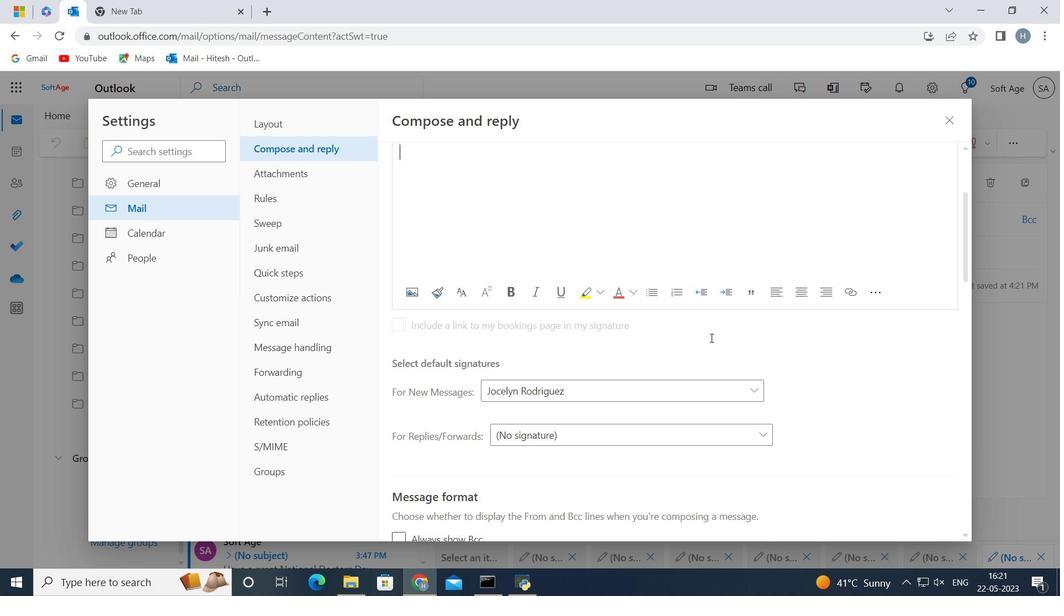 
Action: Mouse moved to (718, 328)
Screenshot: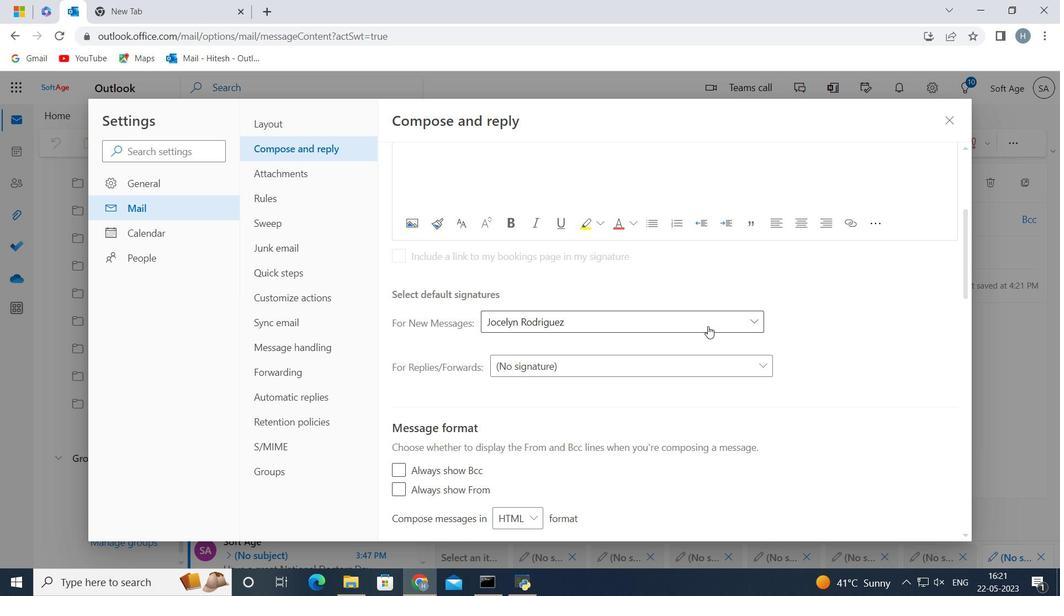 
Action: Mouse pressed left at (718, 328)
Screenshot: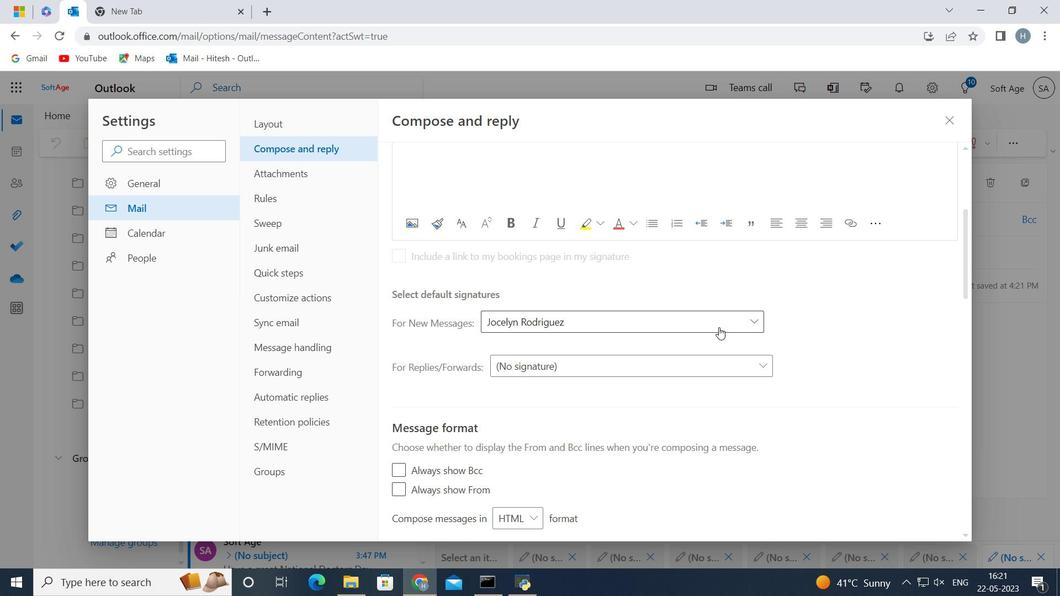 
Action: Mouse moved to (809, 546)
Screenshot: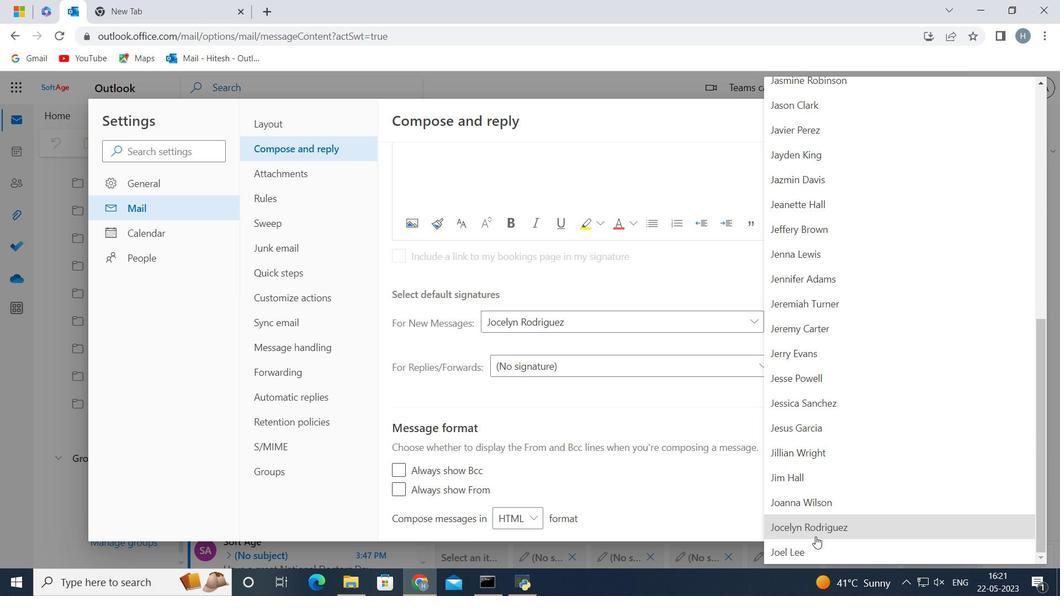 
Action: Mouse pressed left at (809, 546)
Screenshot: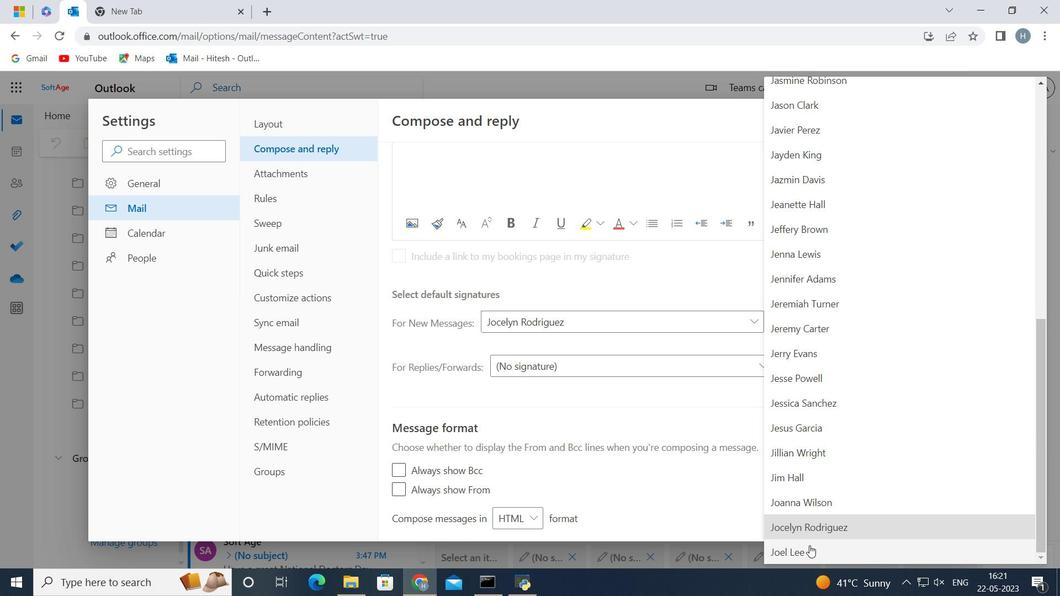 
Action: Mouse moved to (880, 515)
Screenshot: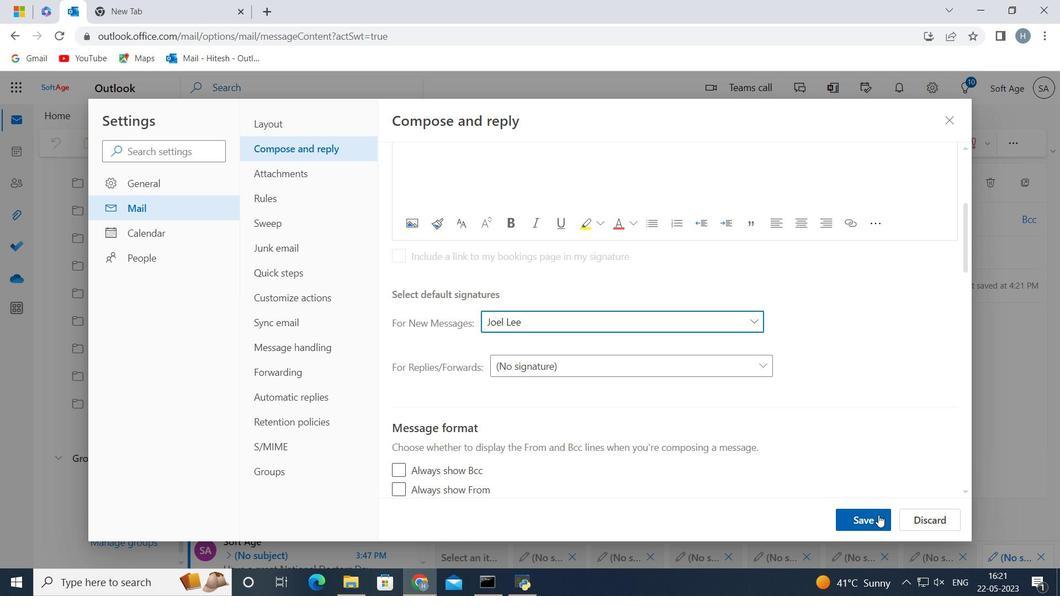 
Action: Mouse pressed left at (880, 515)
Screenshot: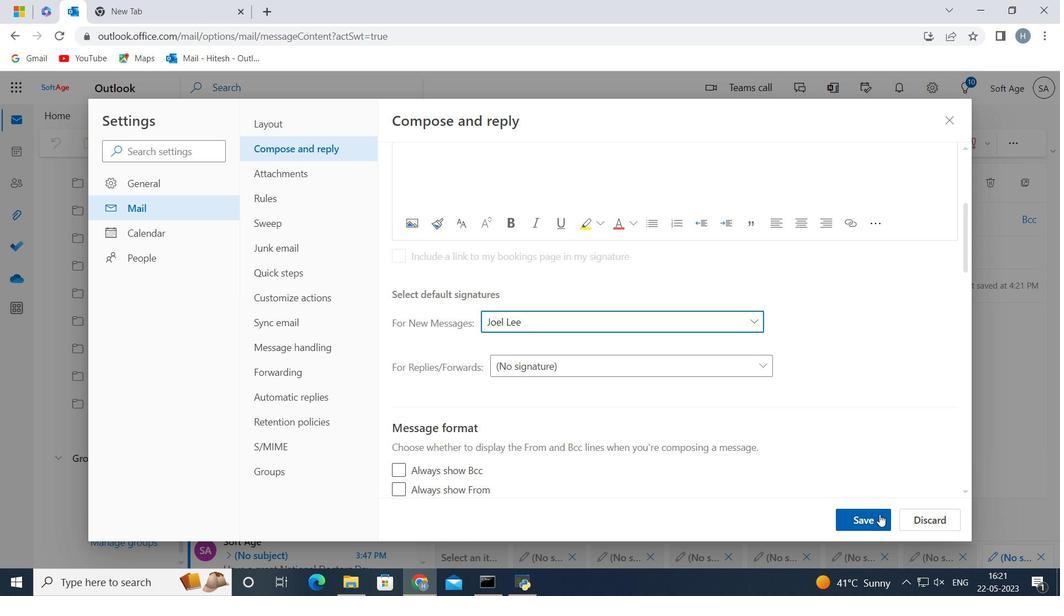 
Action: Mouse moved to (946, 121)
Screenshot: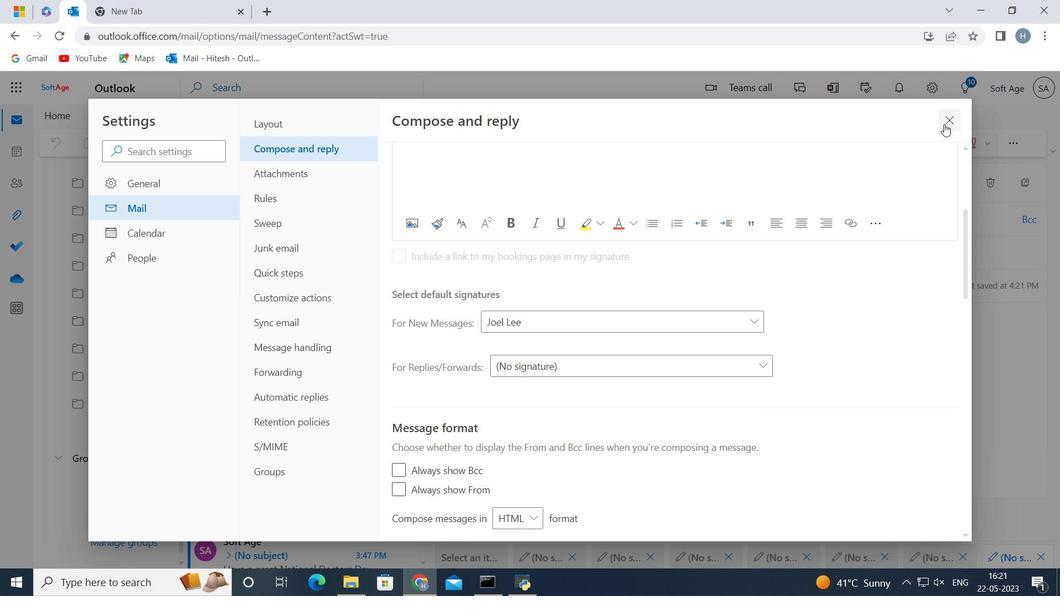 
Action: Mouse pressed left at (946, 121)
Screenshot: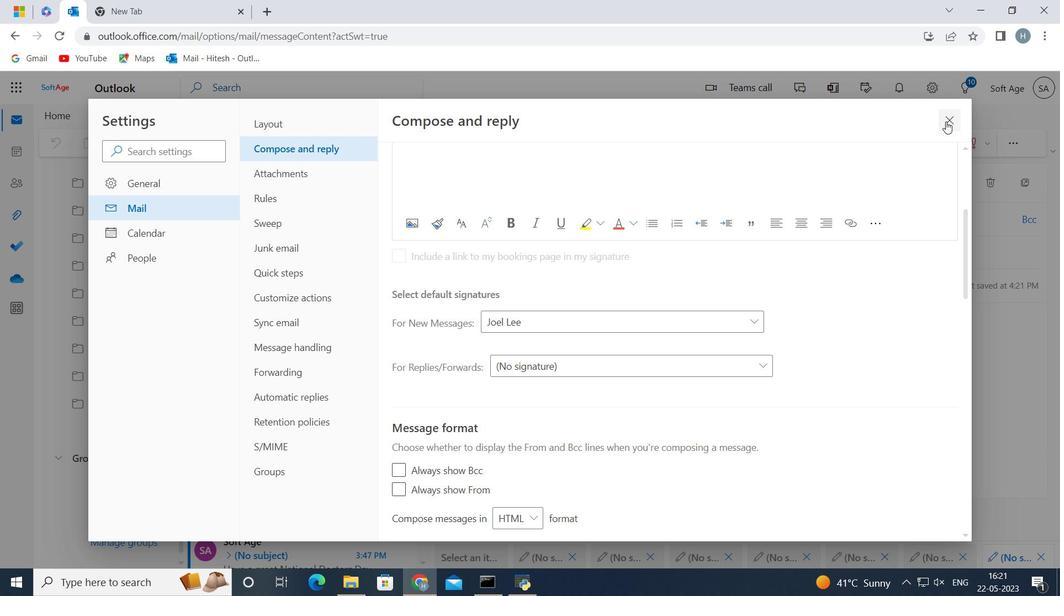 
Action: Mouse moved to (542, 352)
Screenshot: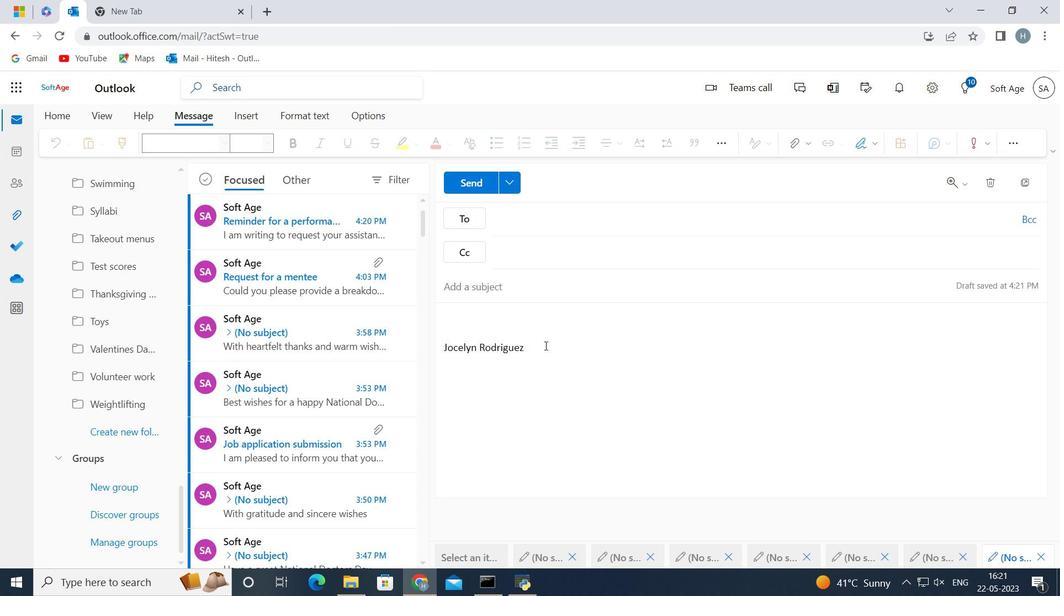 
Action: Mouse pressed left at (542, 352)
Screenshot: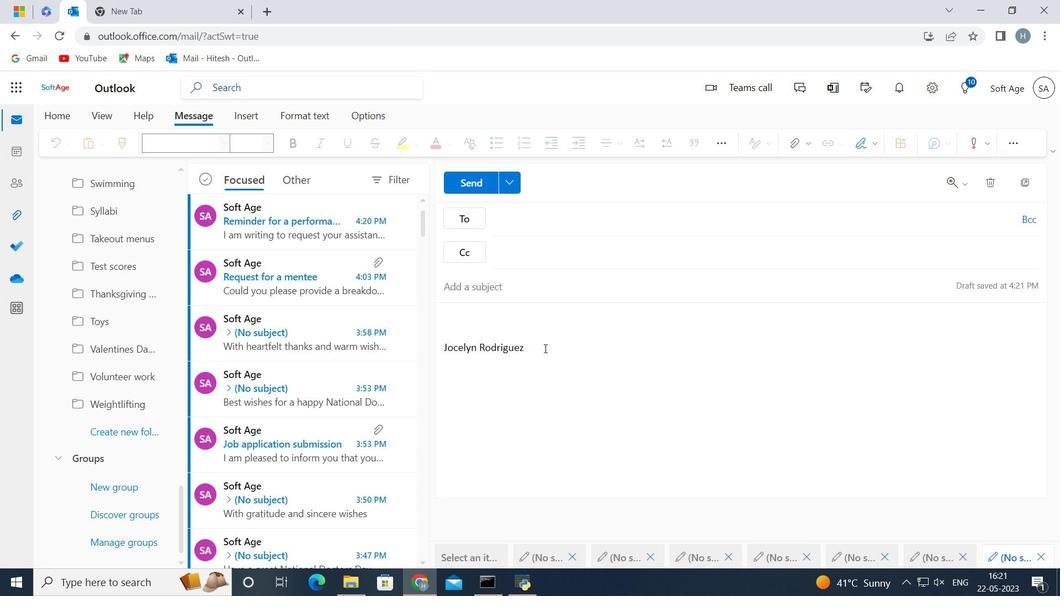 
Action: Key pressed <Key.backspace><Key.backspace><Key.backspace><Key.backspace><Key.backspace><Key.backspace><Key.backspace><Key.backspace><Key.backspace><Key.backspace><Key.backspace><Key.backspace><Key.backspace><Key.backspace><Key.backspace><Key.backspace><Key.backspace><Key.backspace><Key.backspace><Key.backspace><Key.backspace><Key.backspace><Key.backspace><Key.backspace><Key.backspace><Key.backspace><Key.backspace><Key.backspace><Key.backspace><Key.backspace><Key.shift><Key.shift>With<Key.space>gratitude<Key.space>and<Key.space>sincere<Key.space>wishes<Key.space>
Screenshot: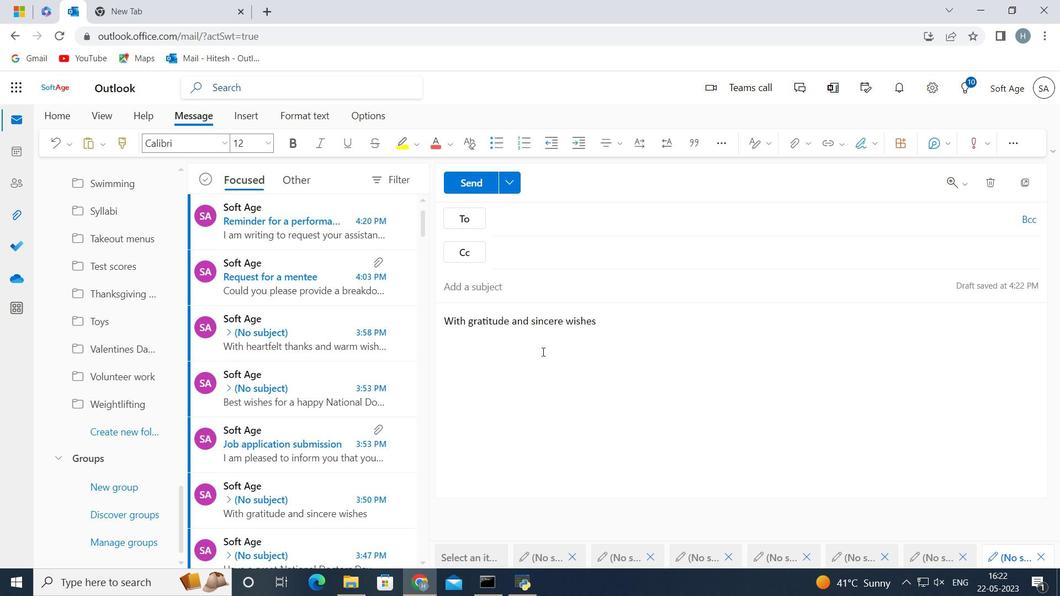 
Action: Mouse moved to (515, 218)
Screenshot: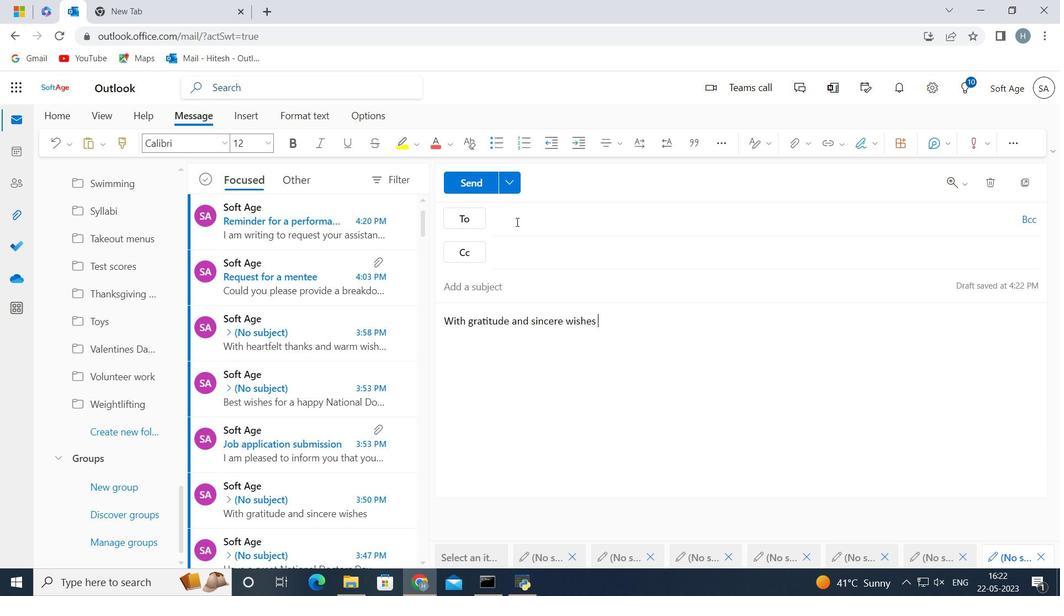 
Action: Mouse pressed left at (515, 218)
Screenshot: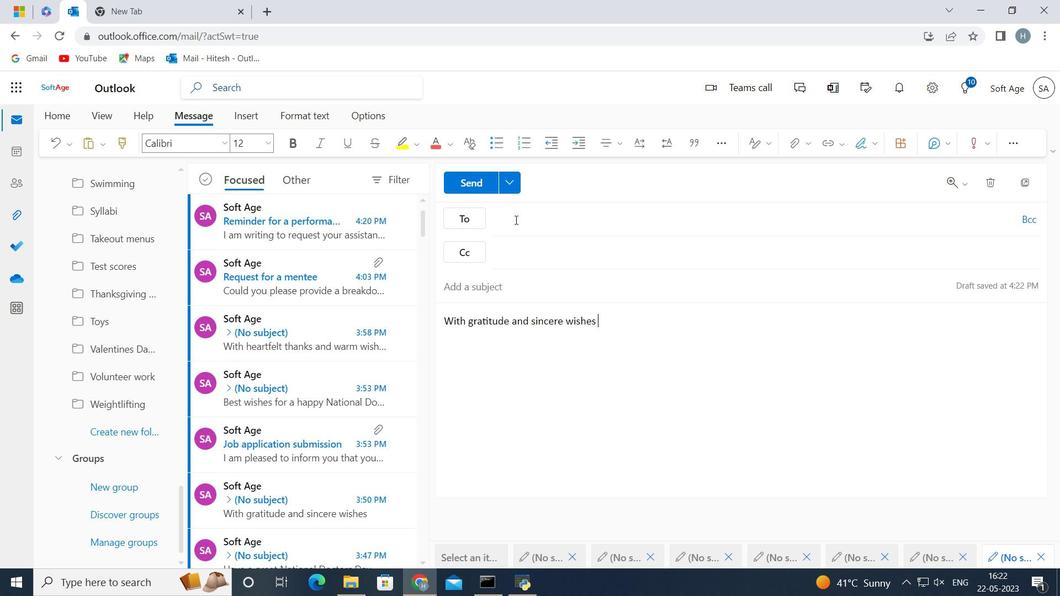 
Action: Key pressed softage.8<Key.shift>@softage.net
Screenshot: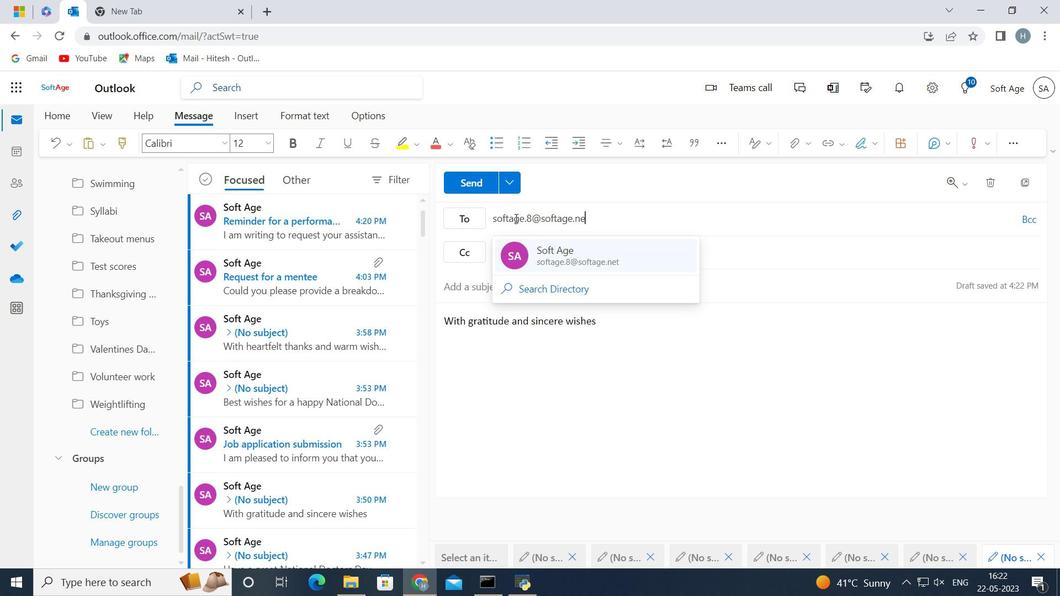
Action: Mouse moved to (540, 247)
Screenshot: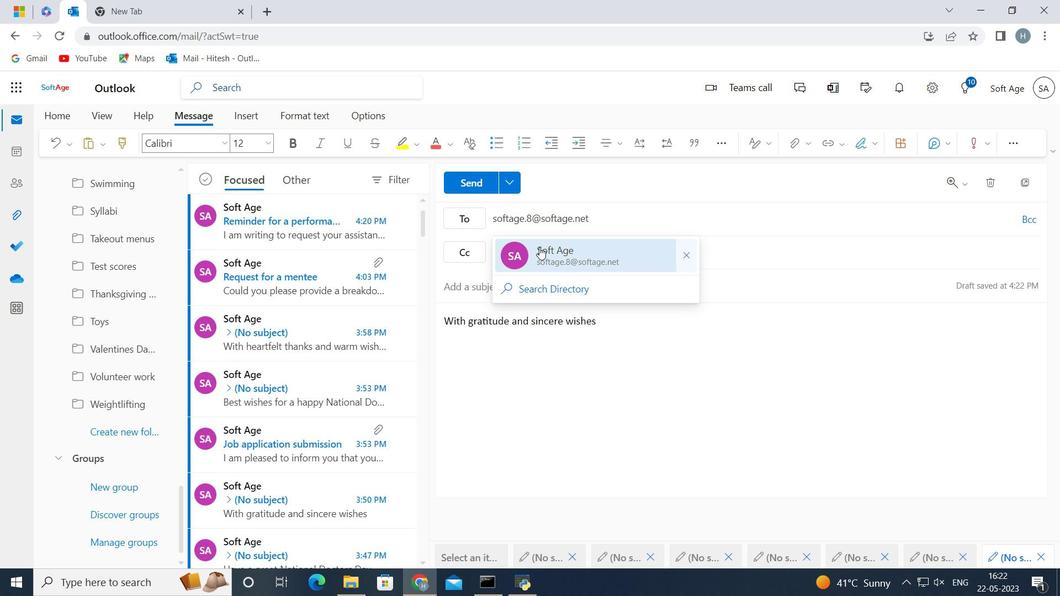
Action: Mouse pressed left at (540, 247)
Screenshot: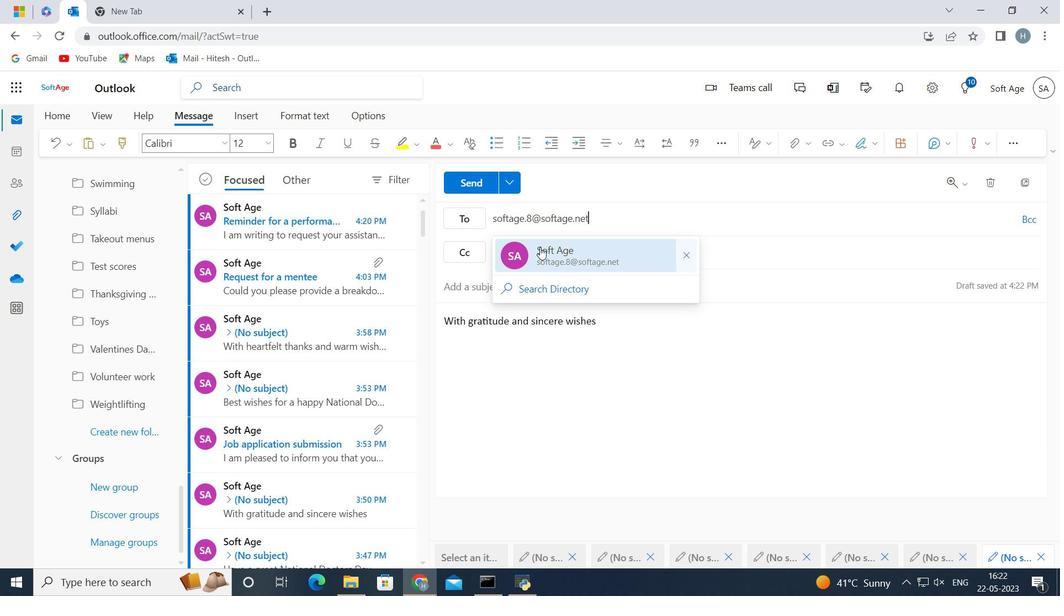
Action: Mouse moved to (136, 432)
Screenshot: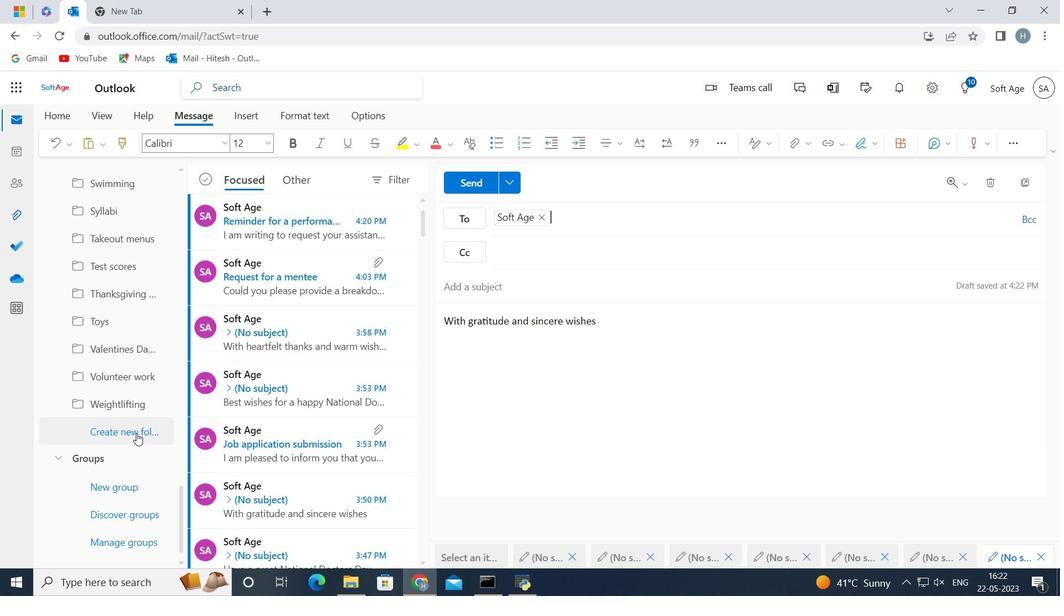 
Action: Mouse pressed left at (136, 432)
Screenshot: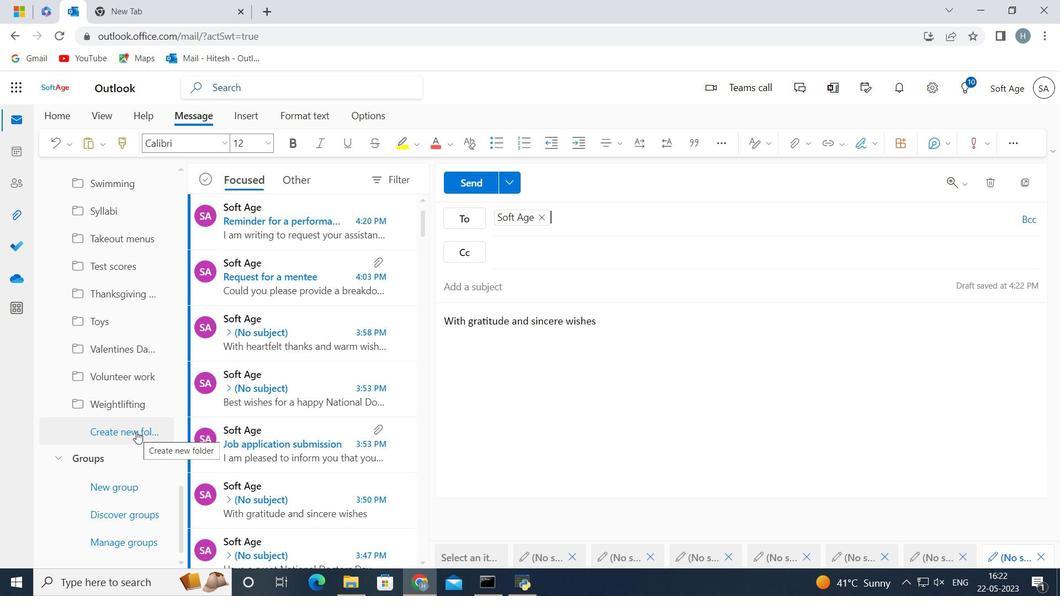 
Action: Key pressed <Key.shift>Blogging
Screenshot: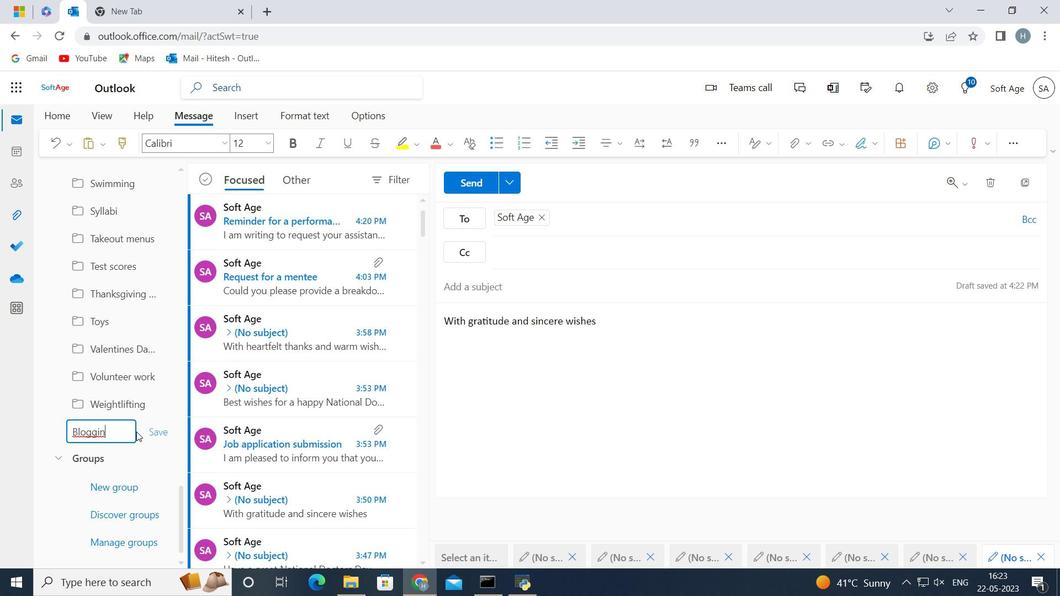 
Action: Mouse moved to (159, 431)
Screenshot: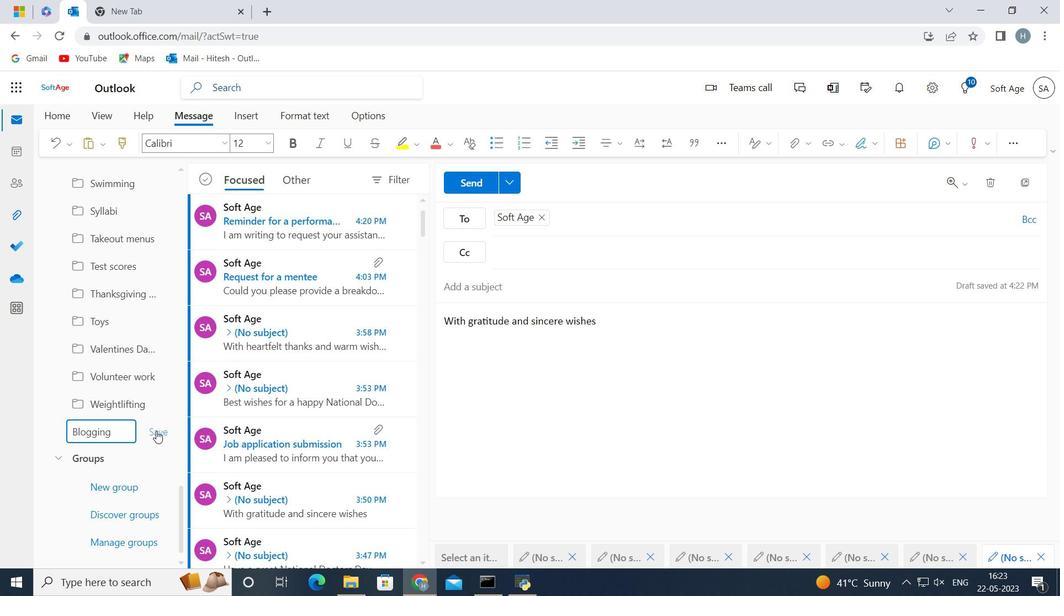 
Action: Mouse pressed left at (159, 431)
Screenshot: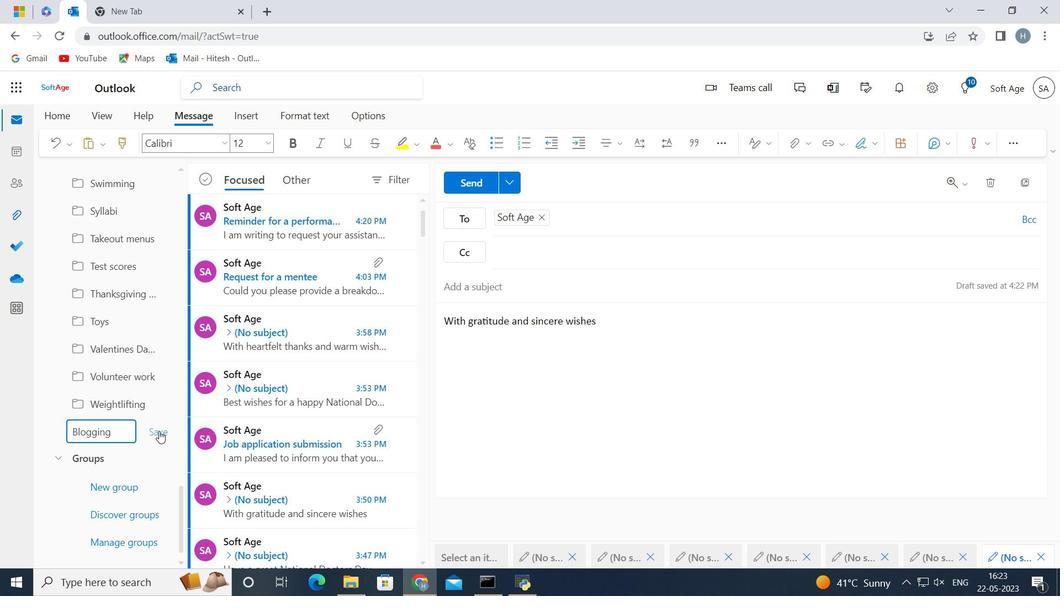 
Action: Mouse moved to (514, 377)
Screenshot: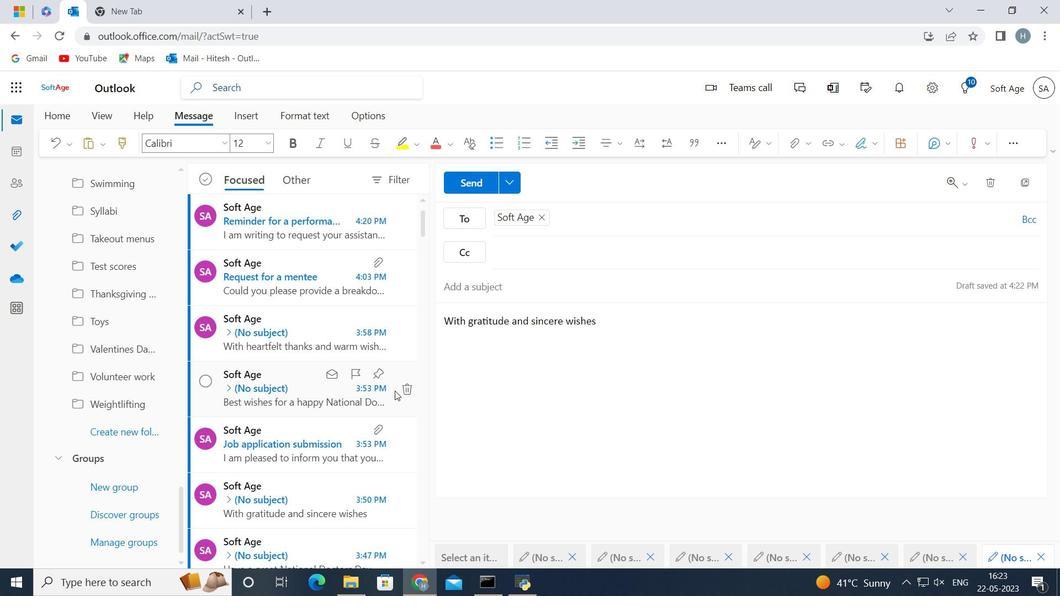 
Action: Mouse pressed left at (514, 377)
Screenshot: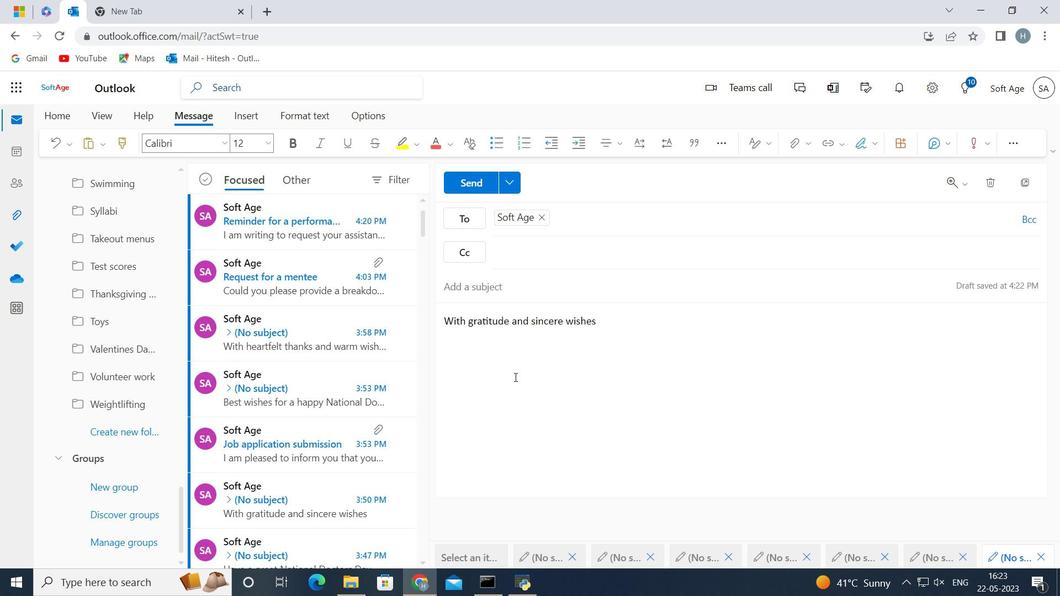 
